 Task: Select alldocuments option in the word based suggestions mode.
Action: Mouse moved to (19, 651)
Screenshot: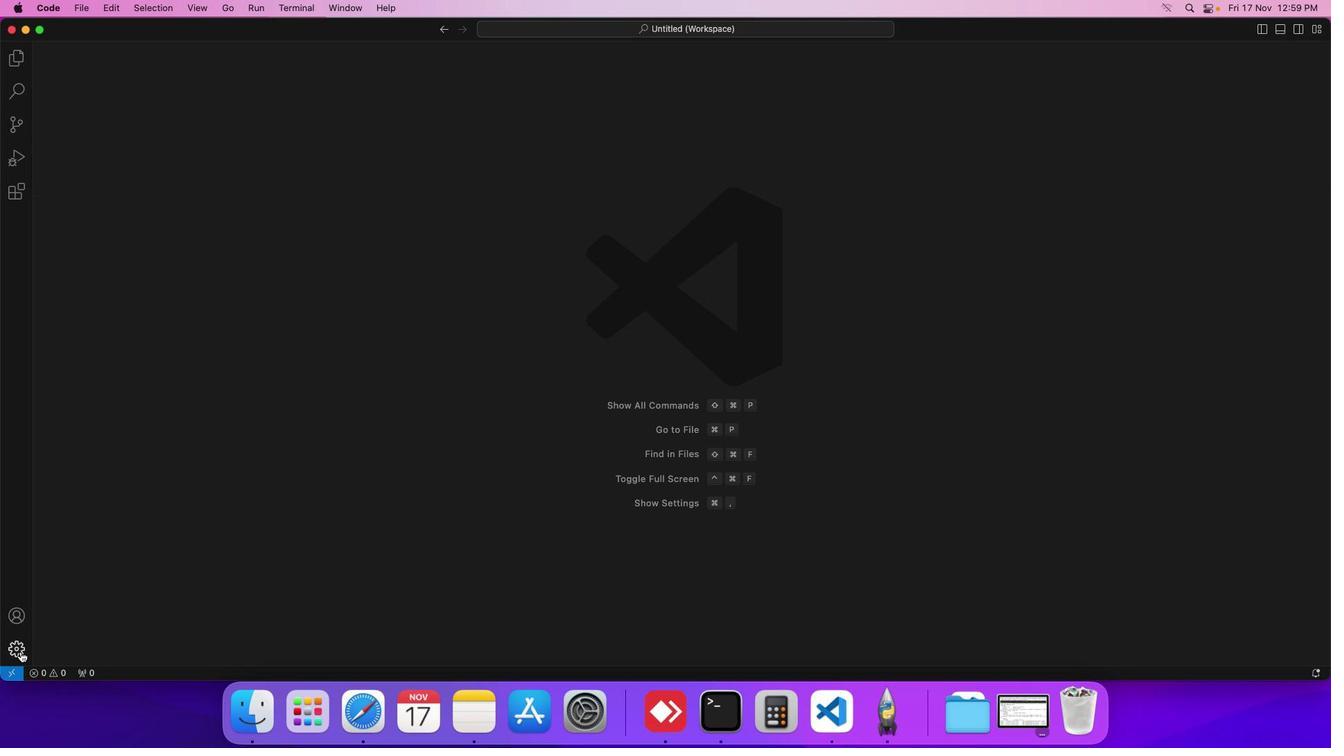 
Action: Mouse pressed left at (19, 651)
Screenshot: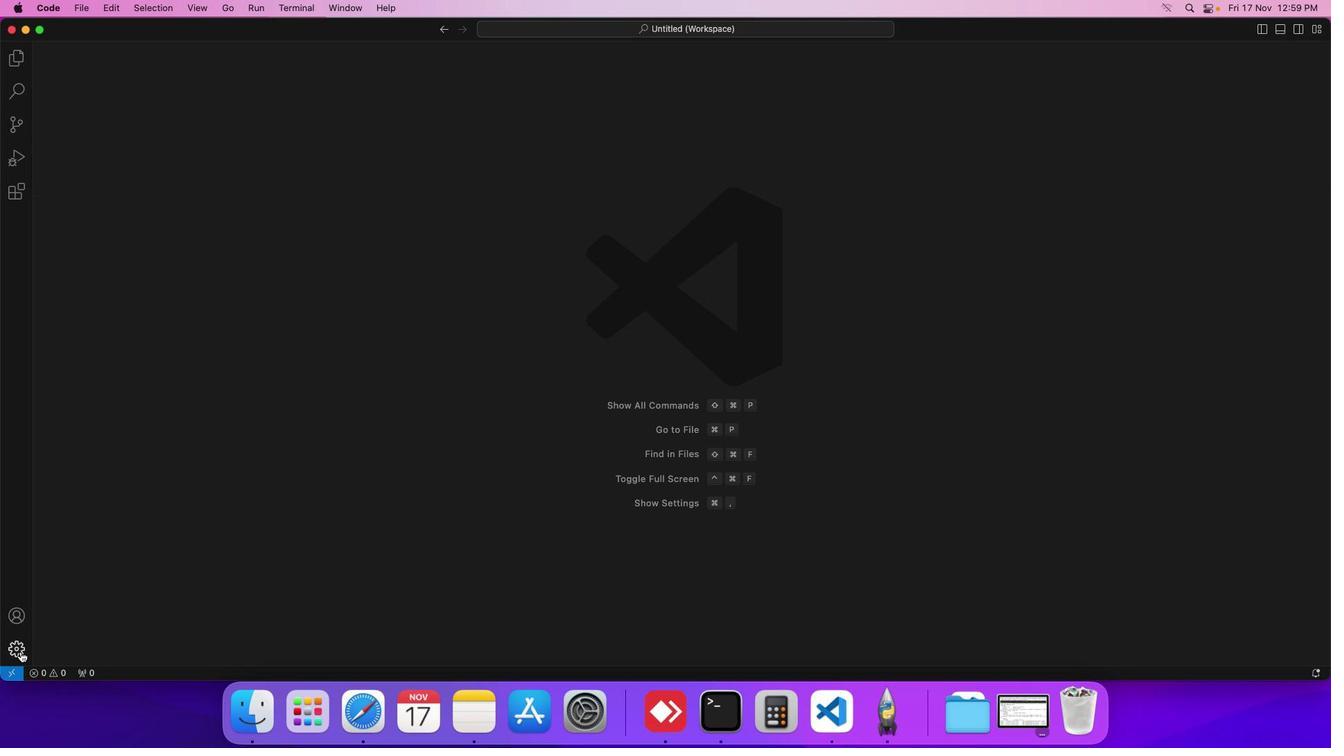 
Action: Mouse moved to (65, 544)
Screenshot: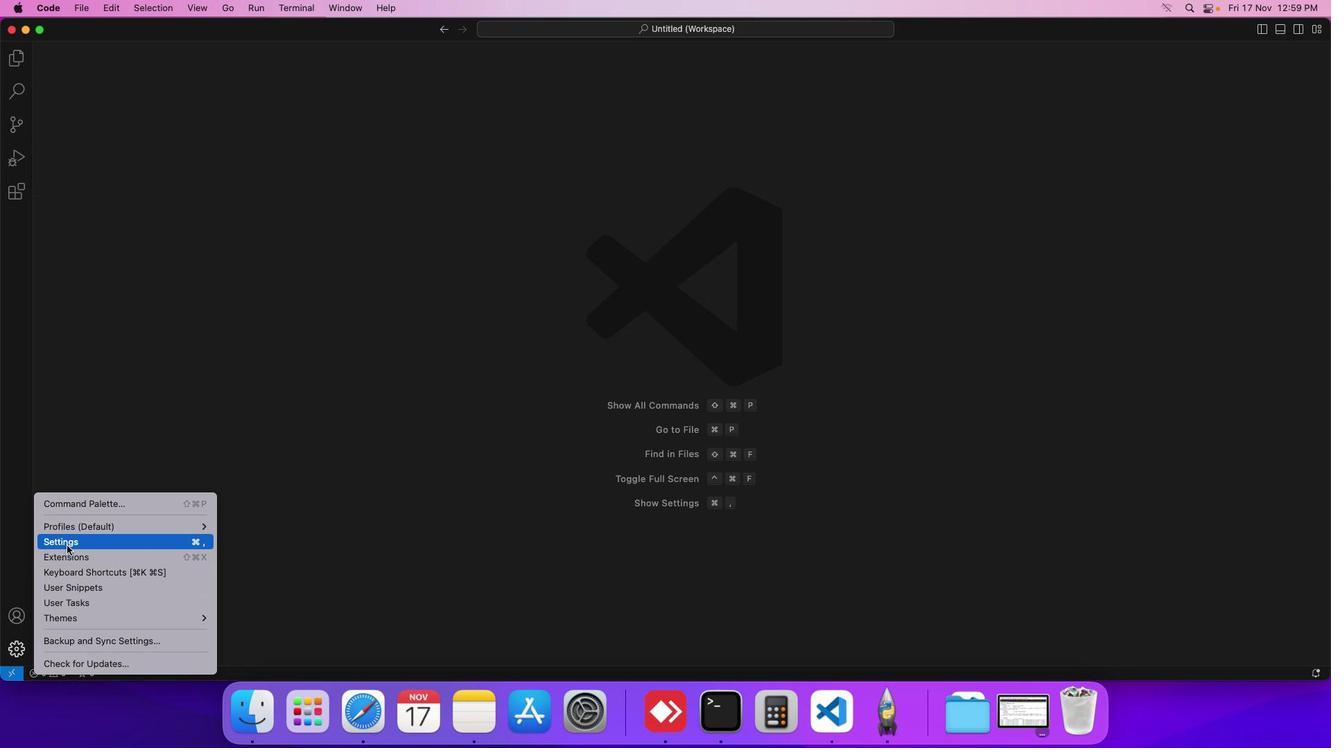 
Action: Mouse pressed left at (65, 544)
Screenshot: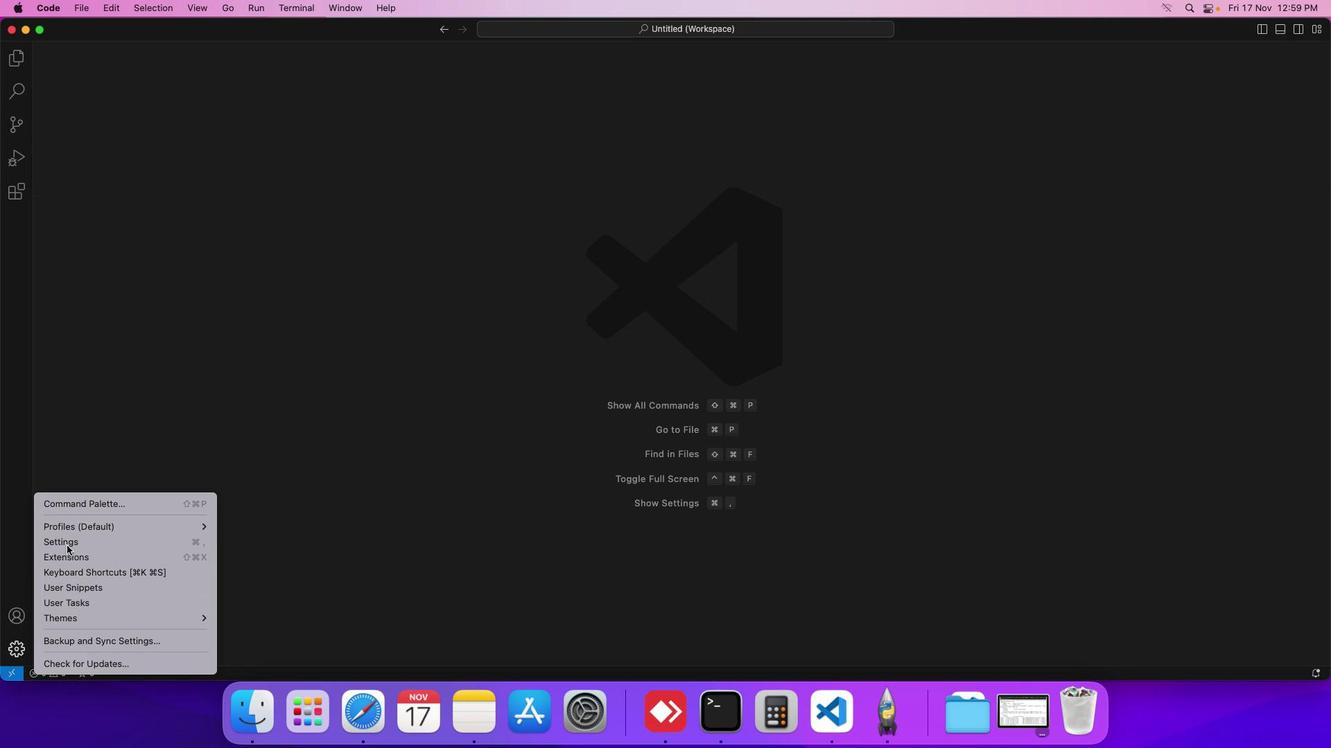 
Action: Mouse moved to (346, 115)
Screenshot: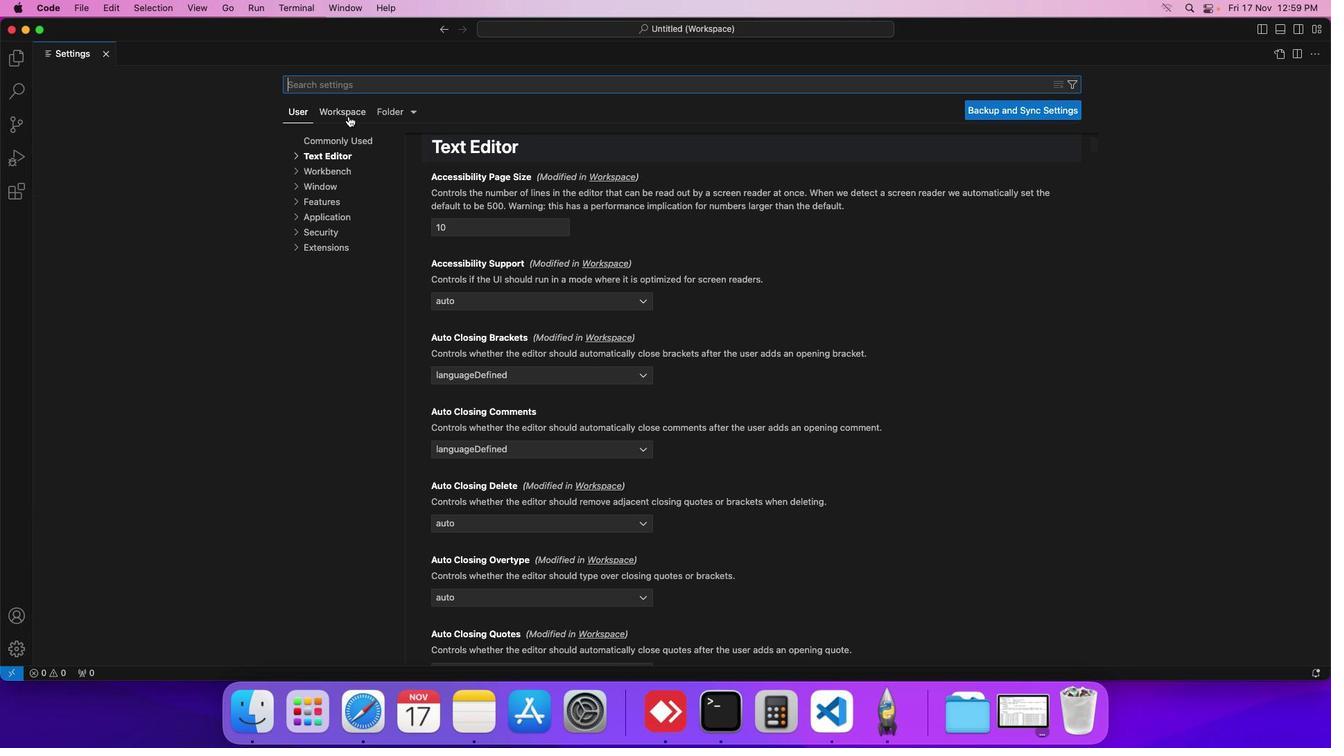 
Action: Mouse pressed left at (346, 115)
Screenshot: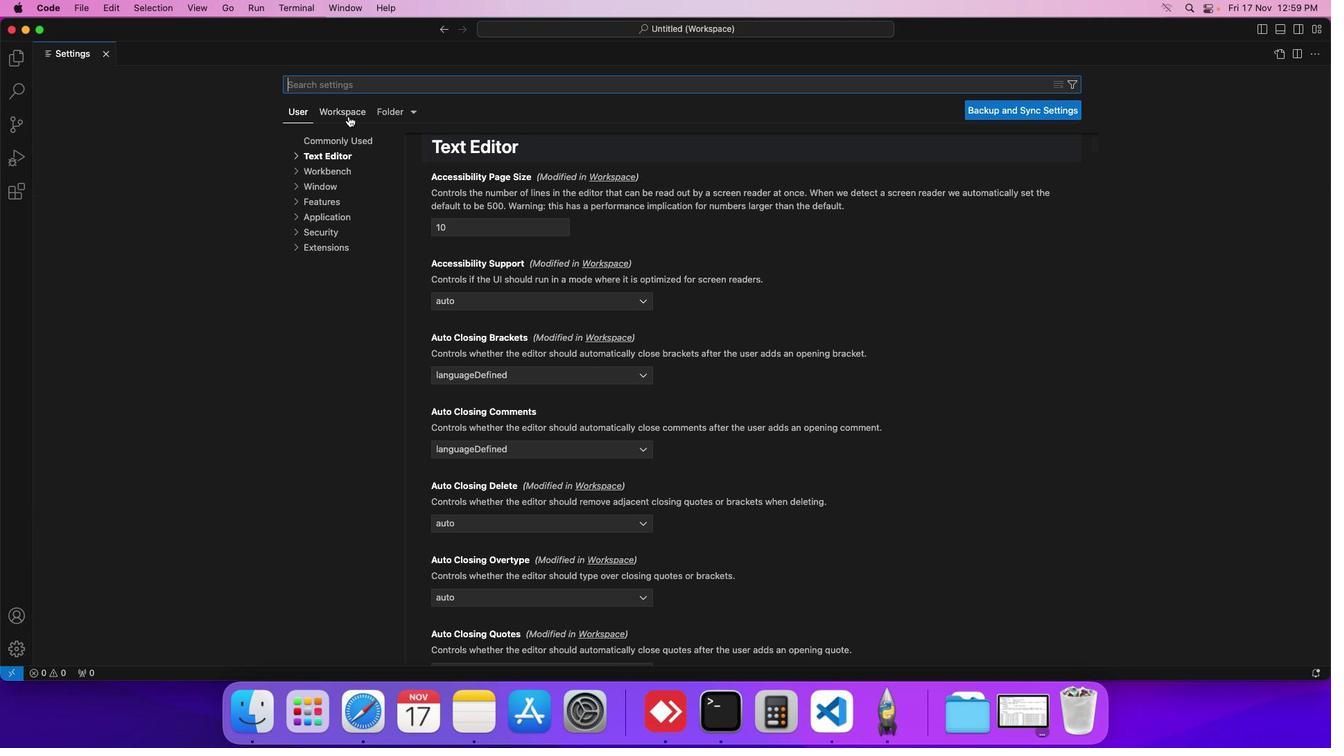 
Action: Mouse moved to (332, 147)
Screenshot: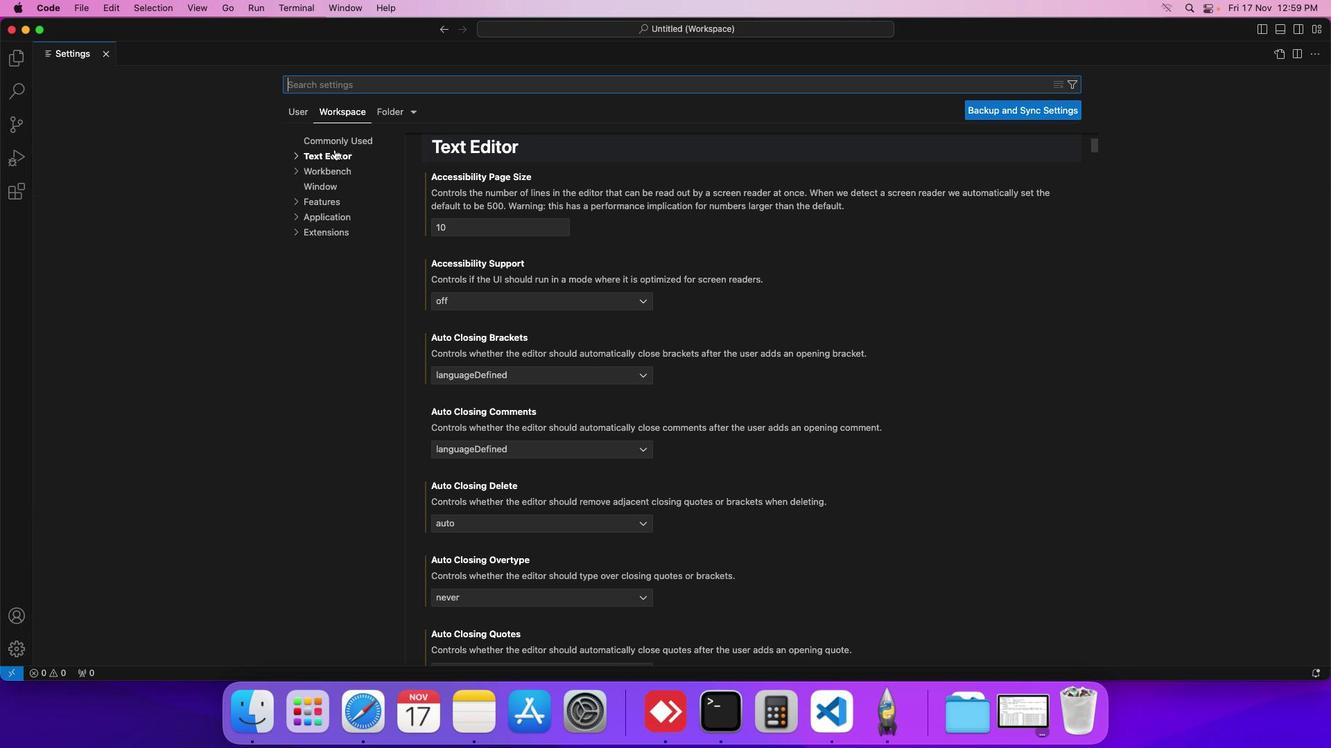 
Action: Mouse pressed left at (332, 147)
Screenshot: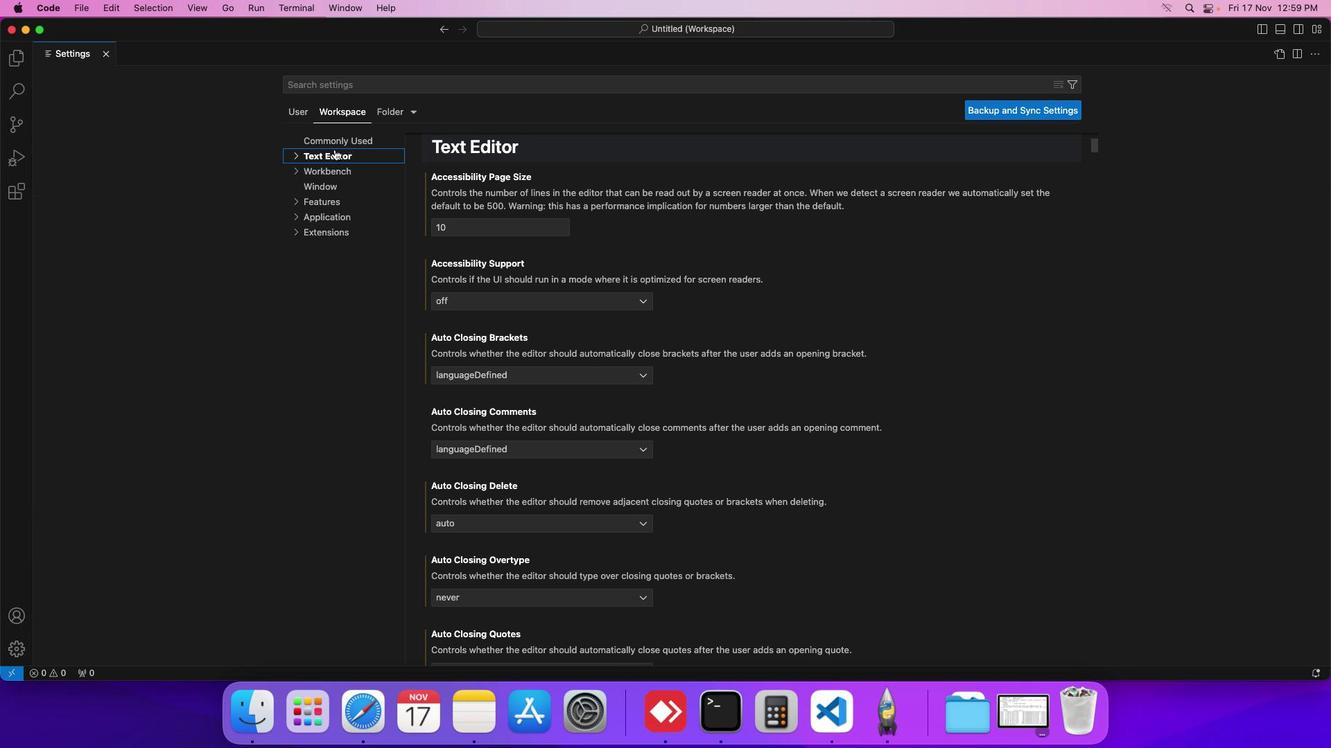 
Action: Mouse moved to (328, 259)
Screenshot: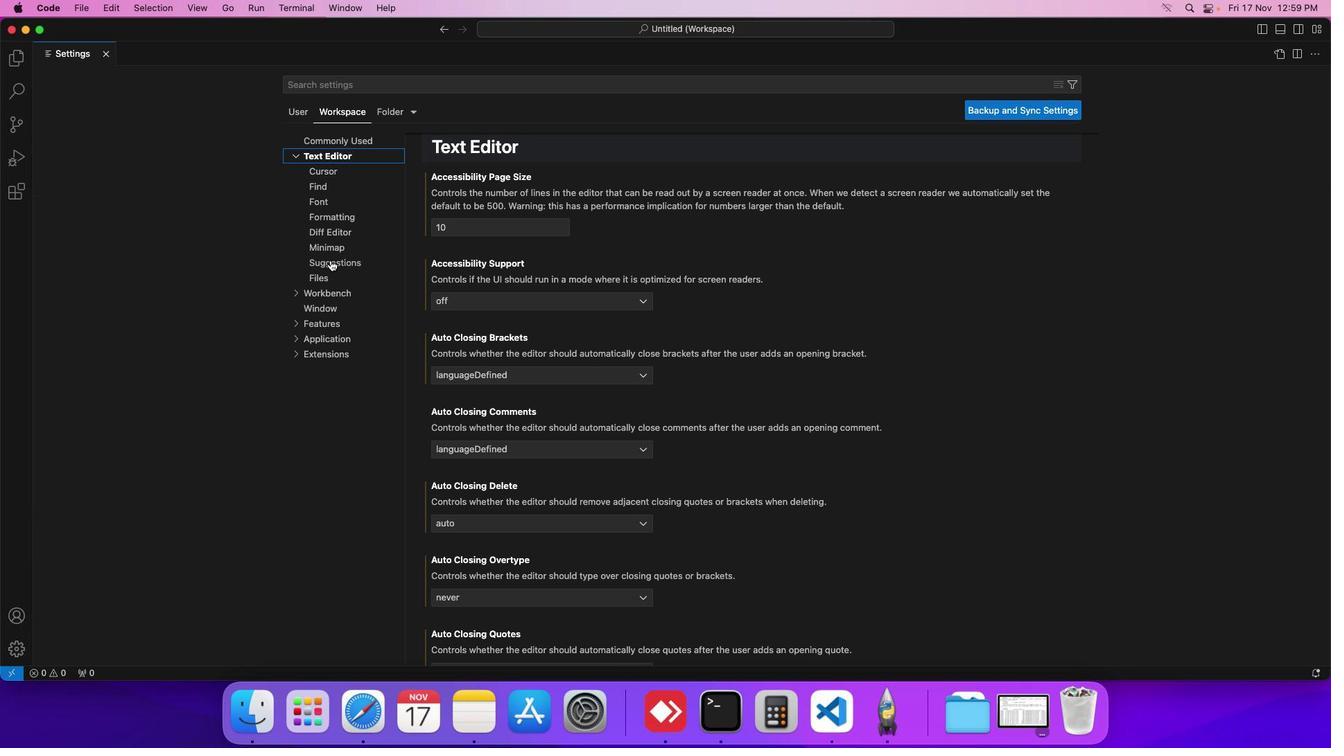 
Action: Mouse pressed left at (328, 259)
Screenshot: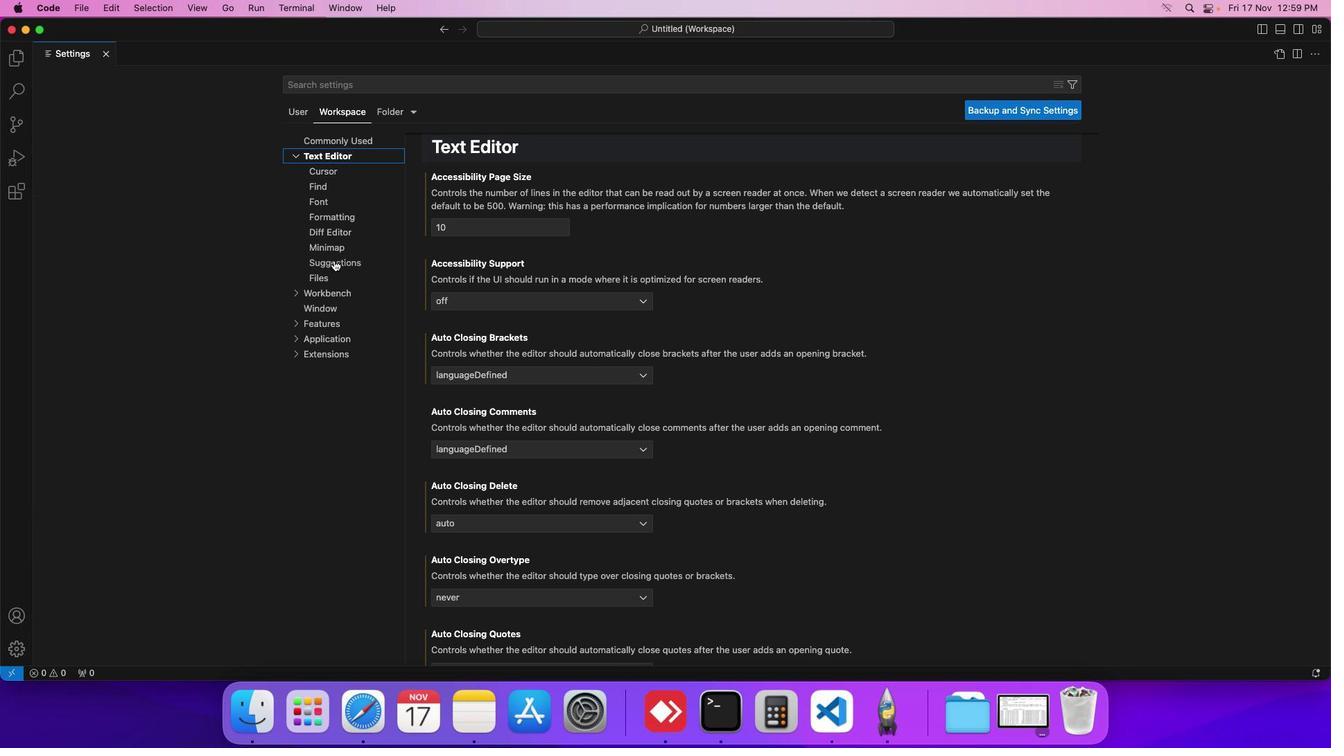 
Action: Mouse moved to (443, 373)
Screenshot: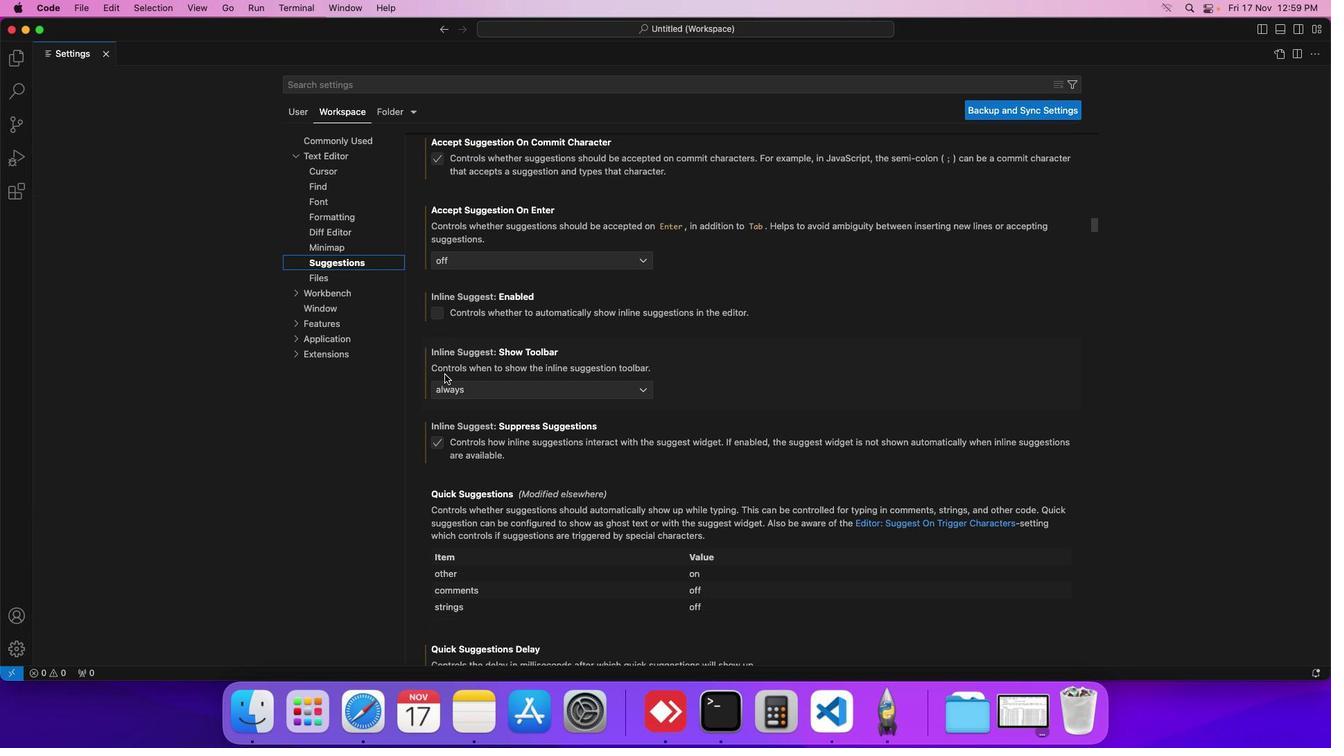 
Action: Mouse scrolled (443, 373) with delta (0, -1)
Screenshot: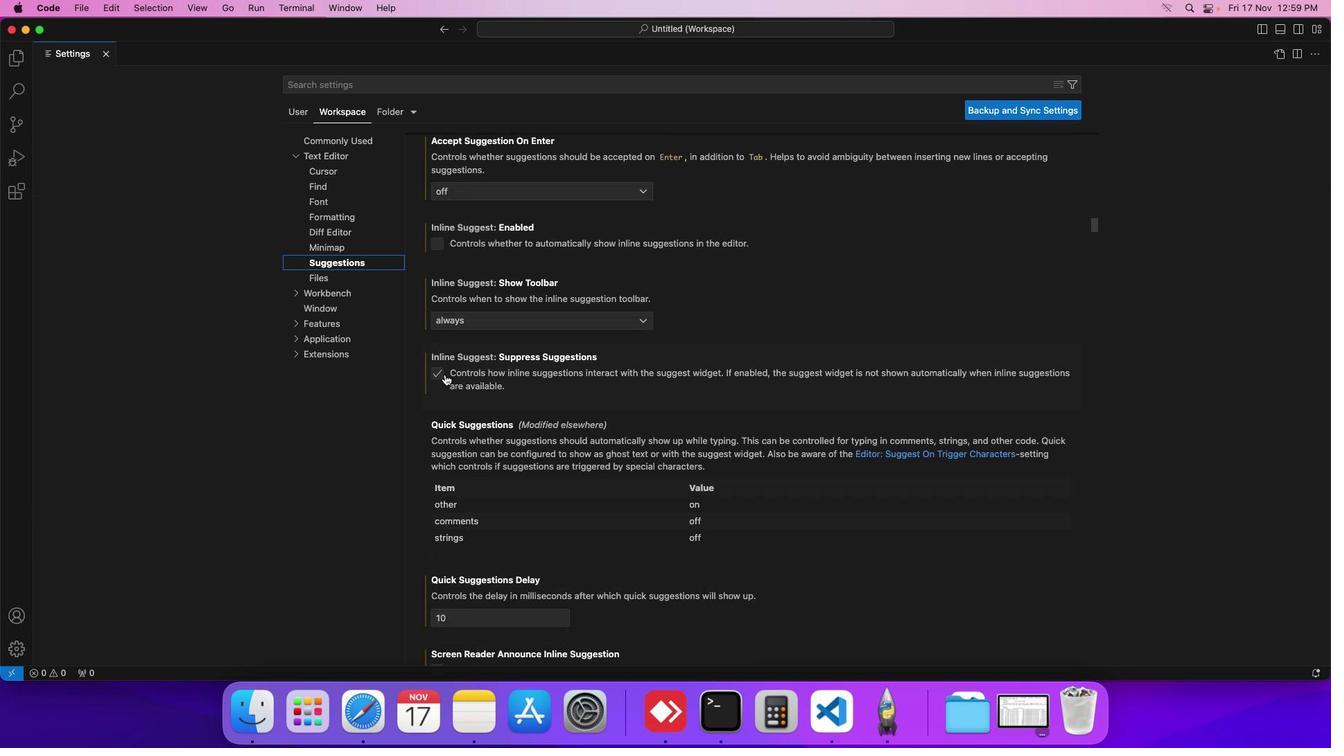 
Action: Mouse scrolled (443, 373) with delta (0, -1)
Screenshot: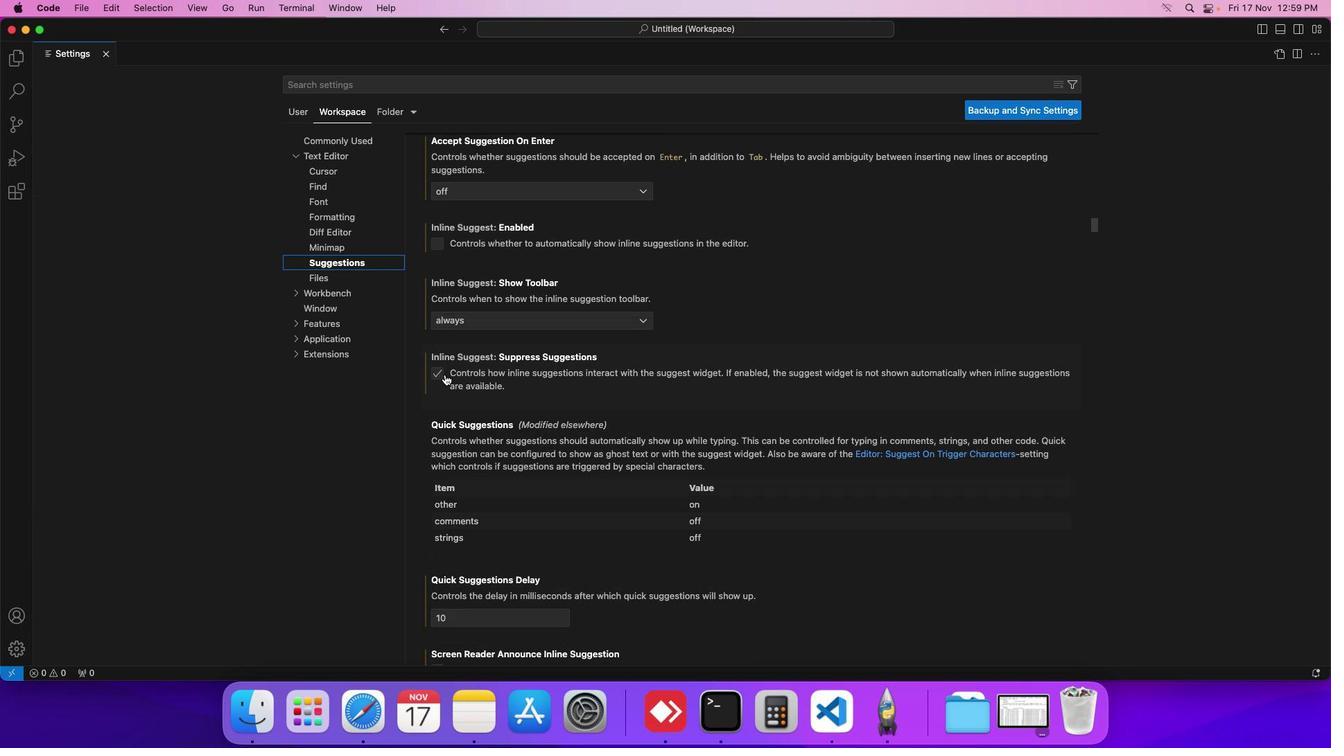 
Action: Mouse scrolled (443, 373) with delta (0, -1)
Screenshot: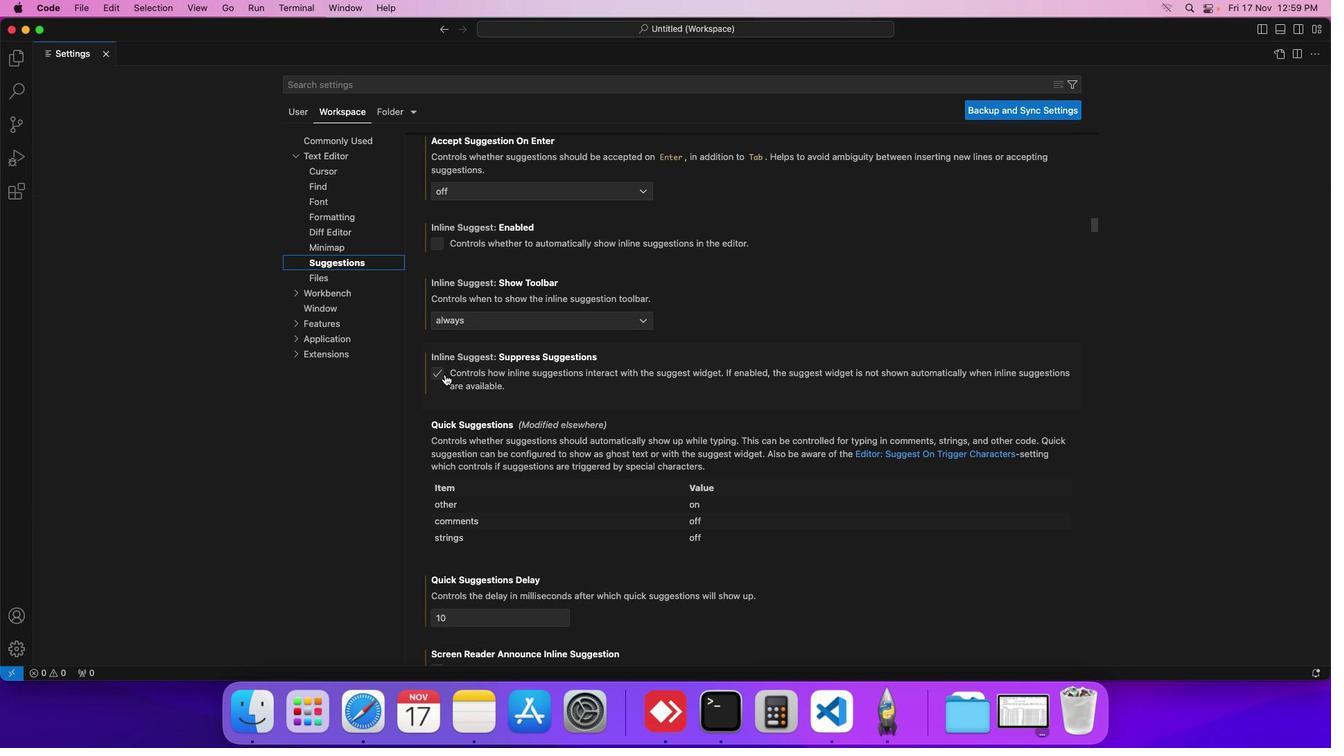 
Action: Mouse moved to (444, 374)
Screenshot: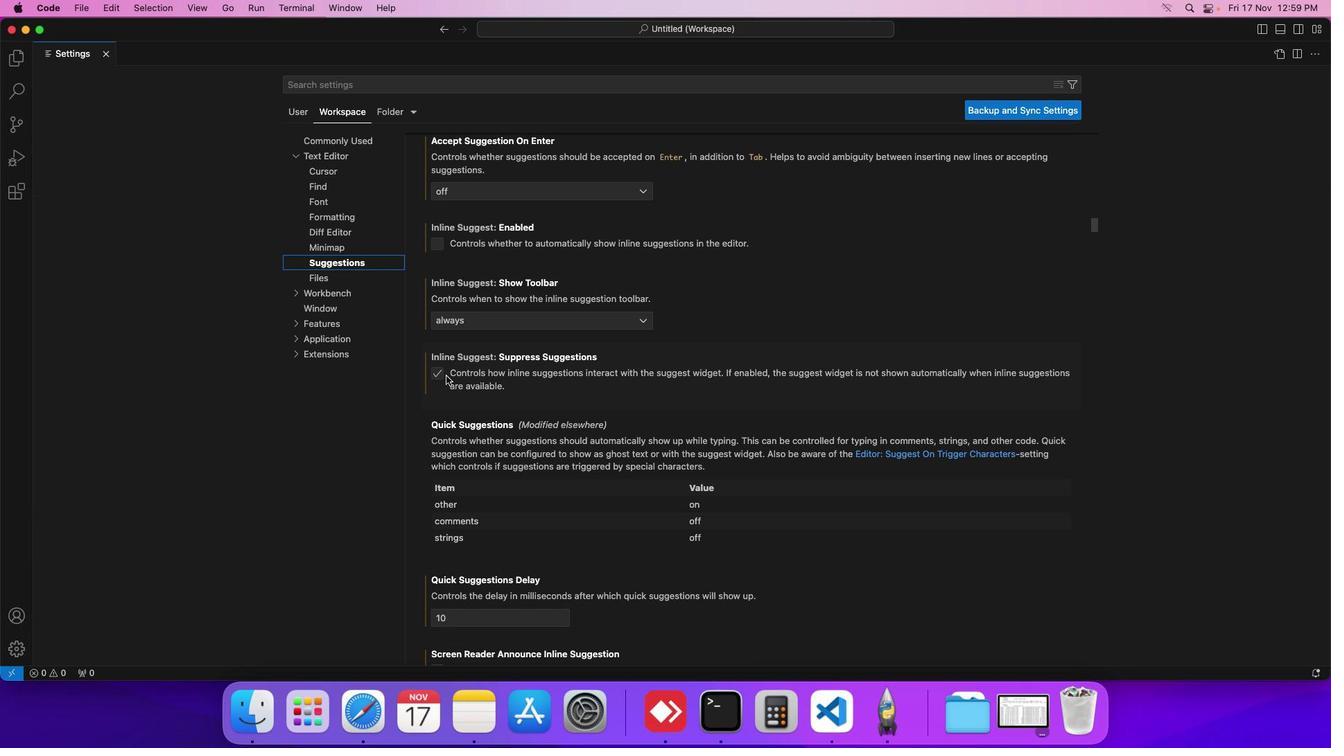 
Action: Mouse scrolled (444, 374) with delta (0, -1)
Screenshot: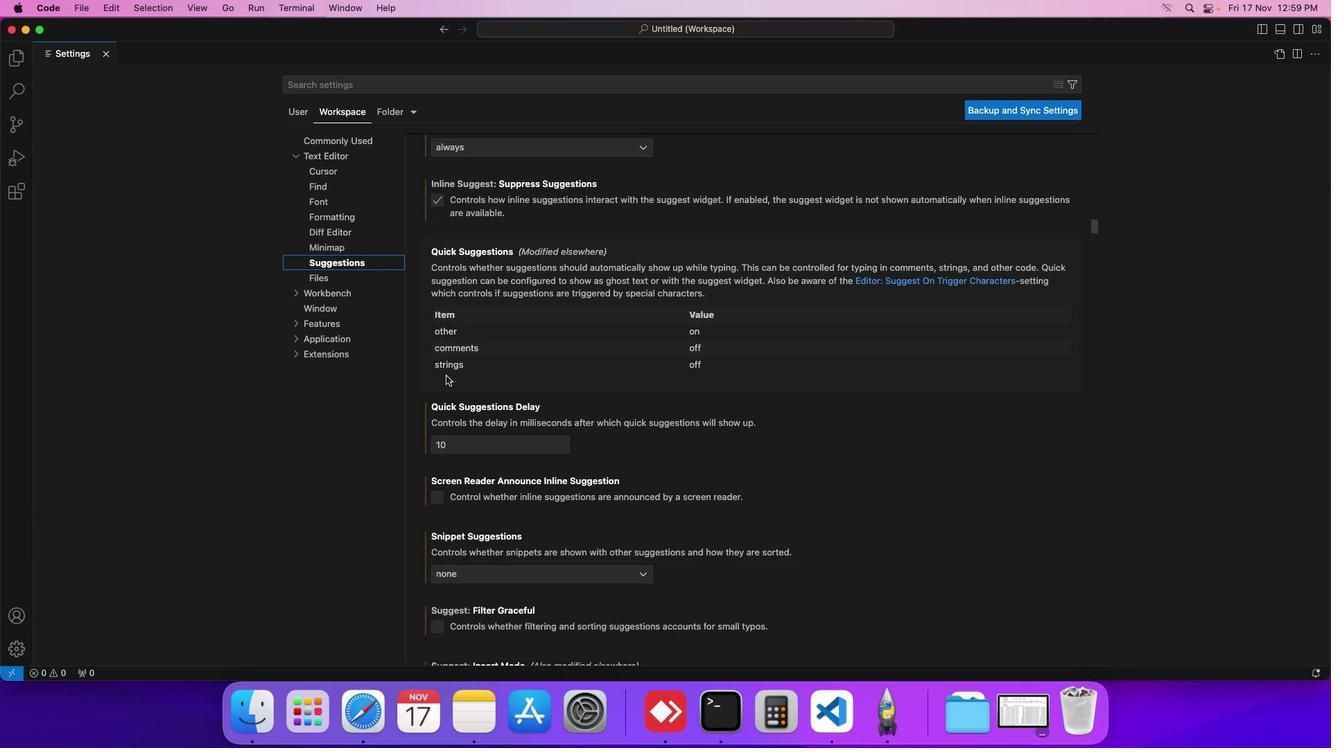 
Action: Mouse scrolled (444, 374) with delta (0, -1)
Screenshot: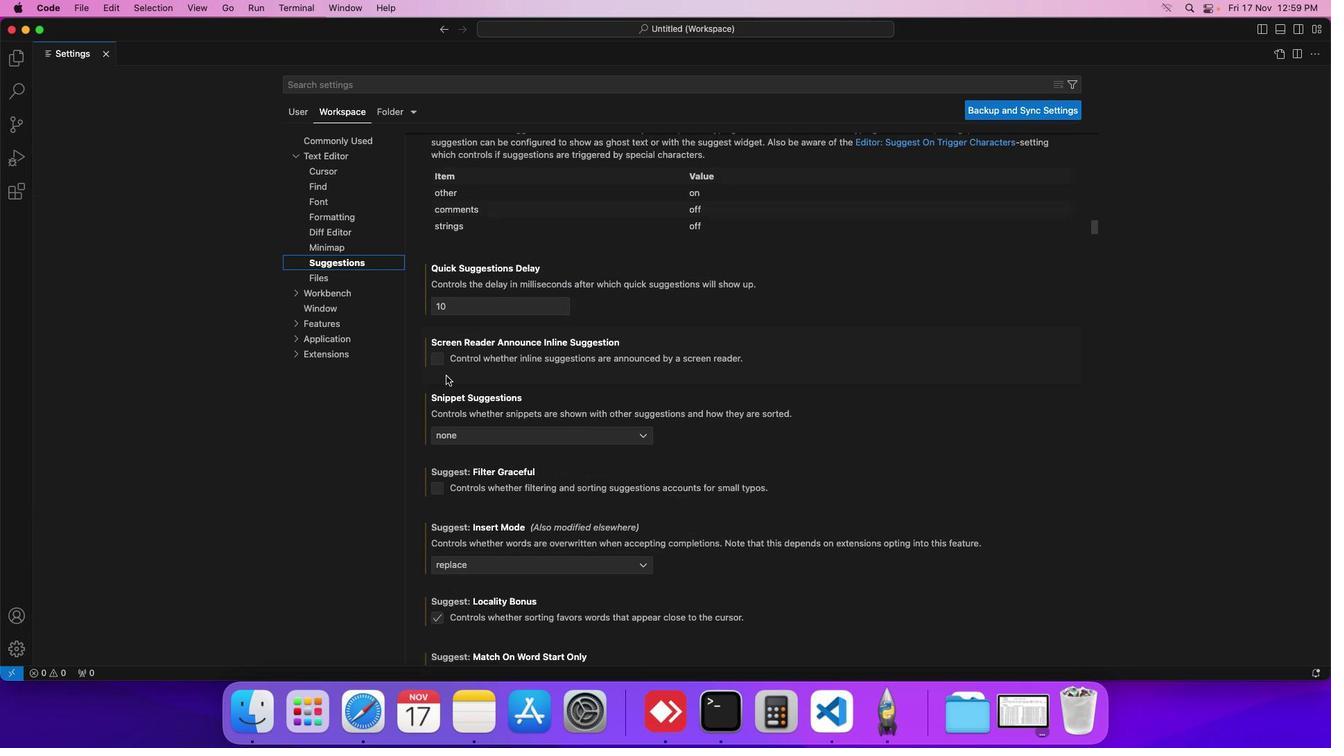 
Action: Mouse scrolled (444, 374) with delta (0, -2)
Screenshot: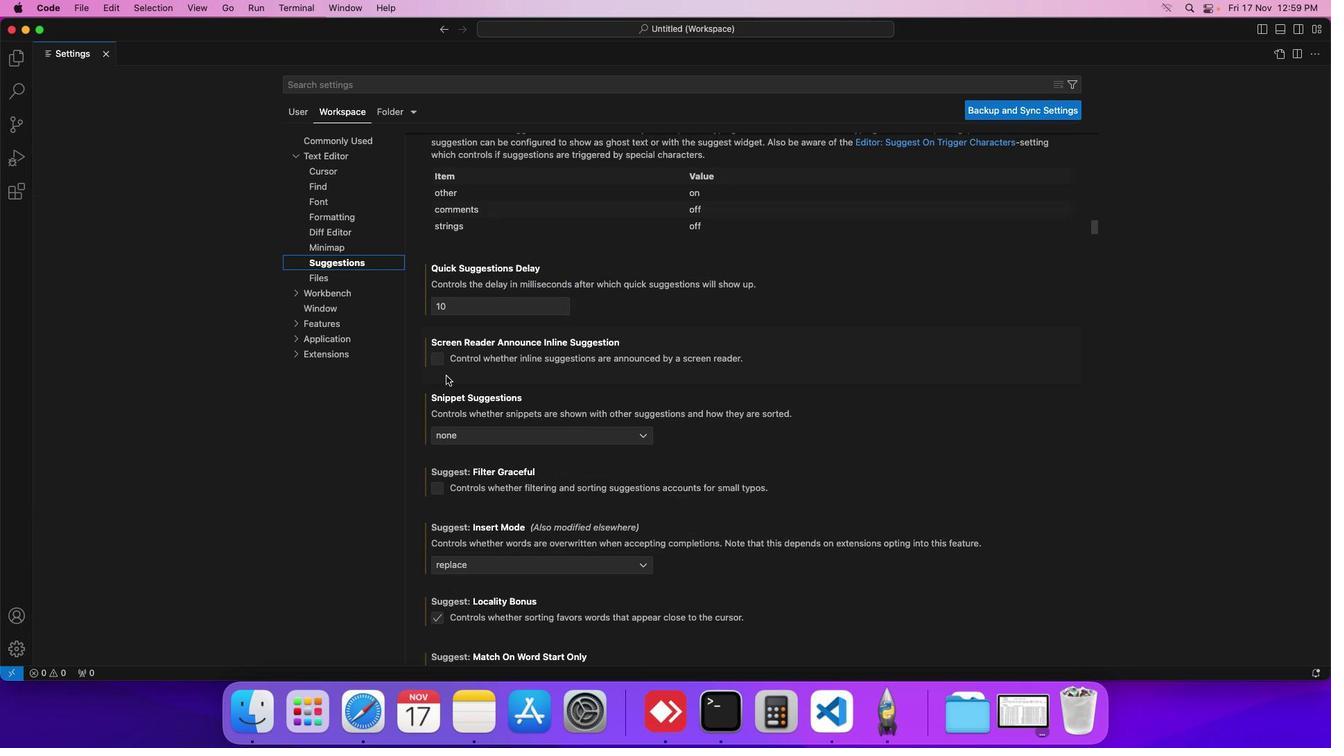 
Action: Mouse scrolled (444, 374) with delta (0, -3)
Screenshot: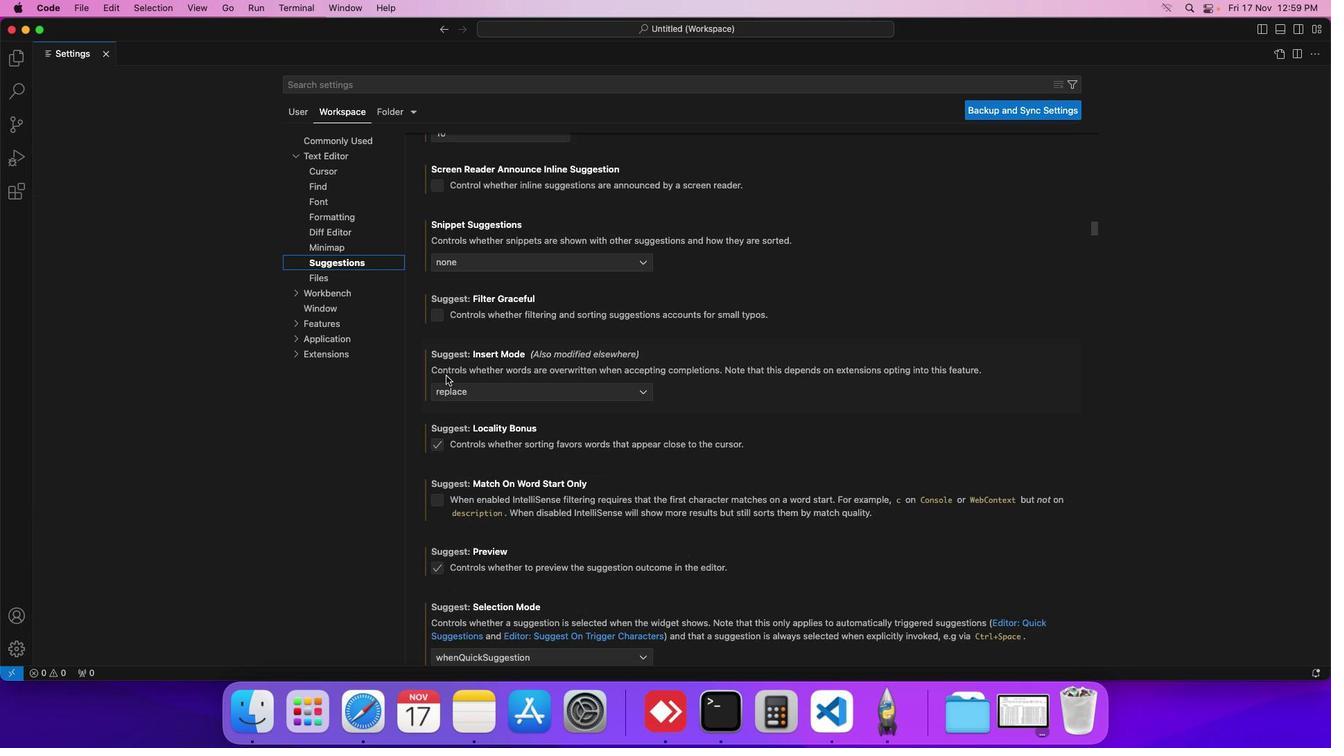 
Action: Mouse scrolled (444, 374) with delta (0, -4)
Screenshot: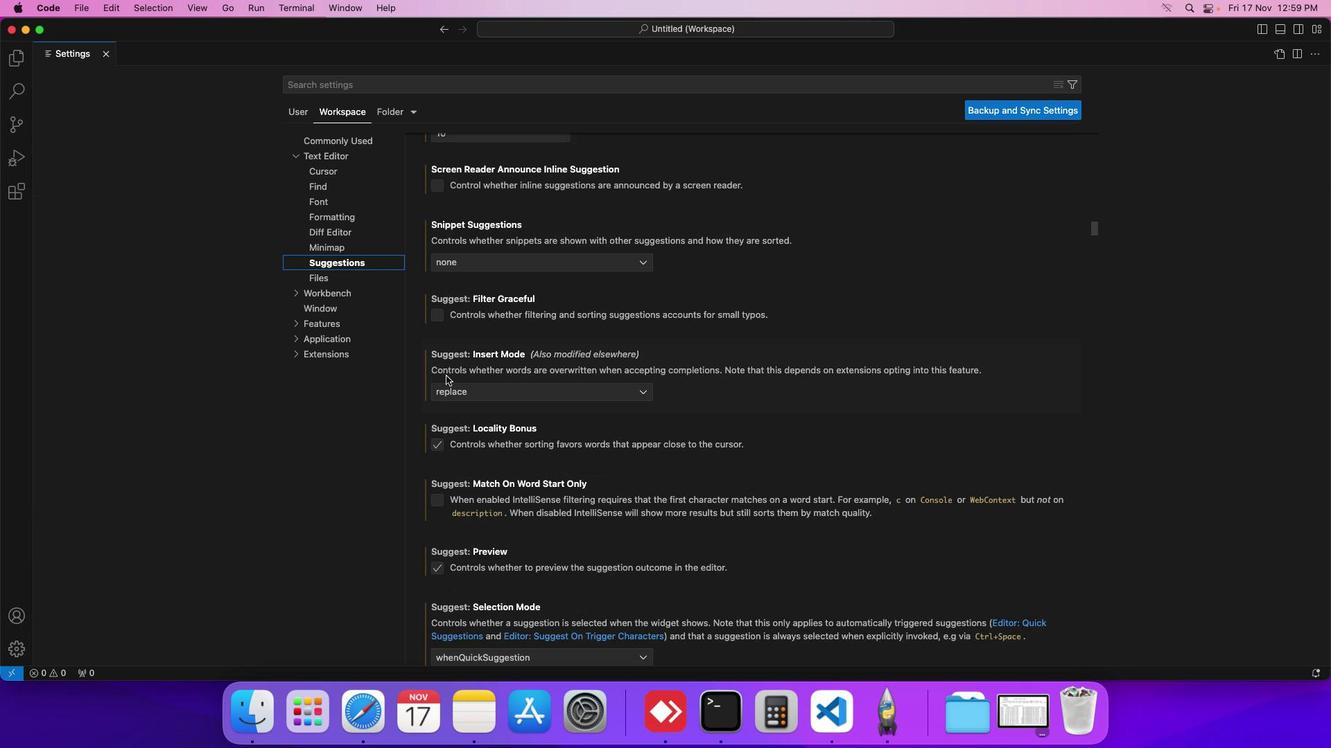 
Action: Mouse moved to (444, 374)
Screenshot: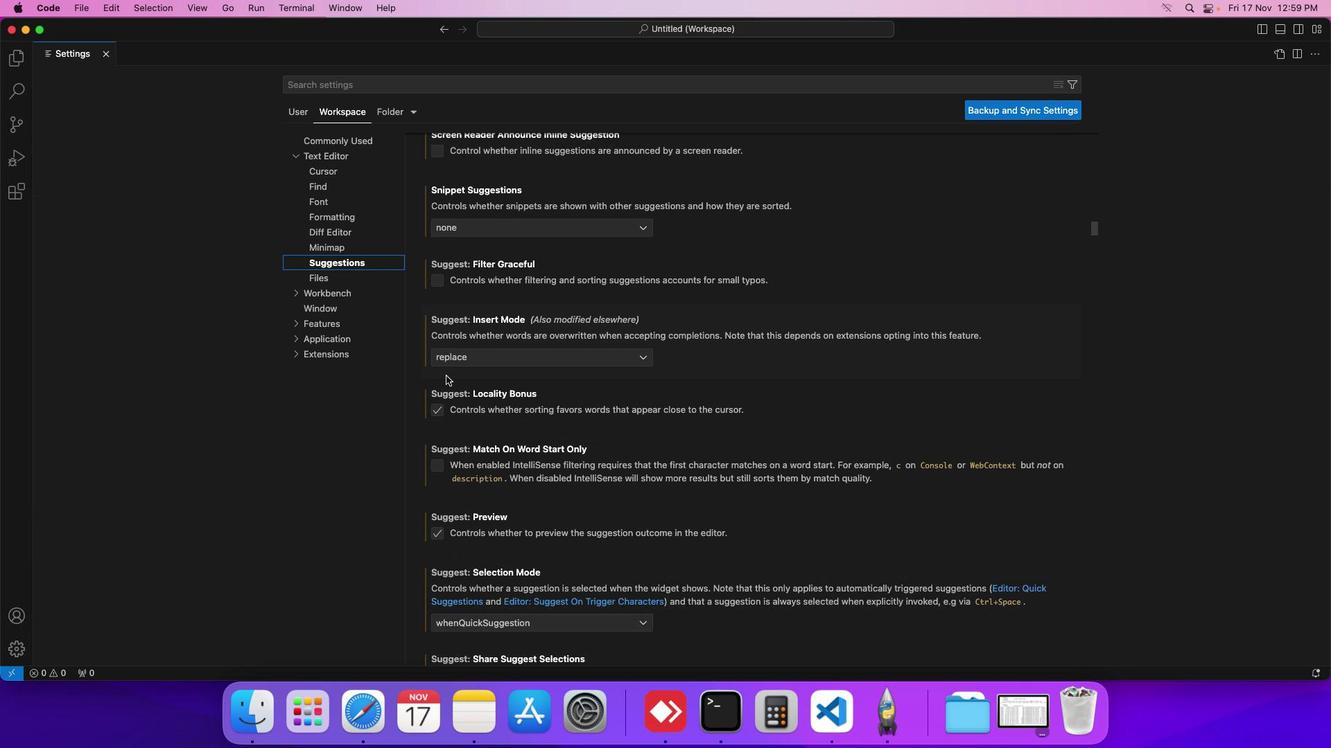 
Action: Mouse scrolled (444, 374) with delta (0, -1)
Screenshot: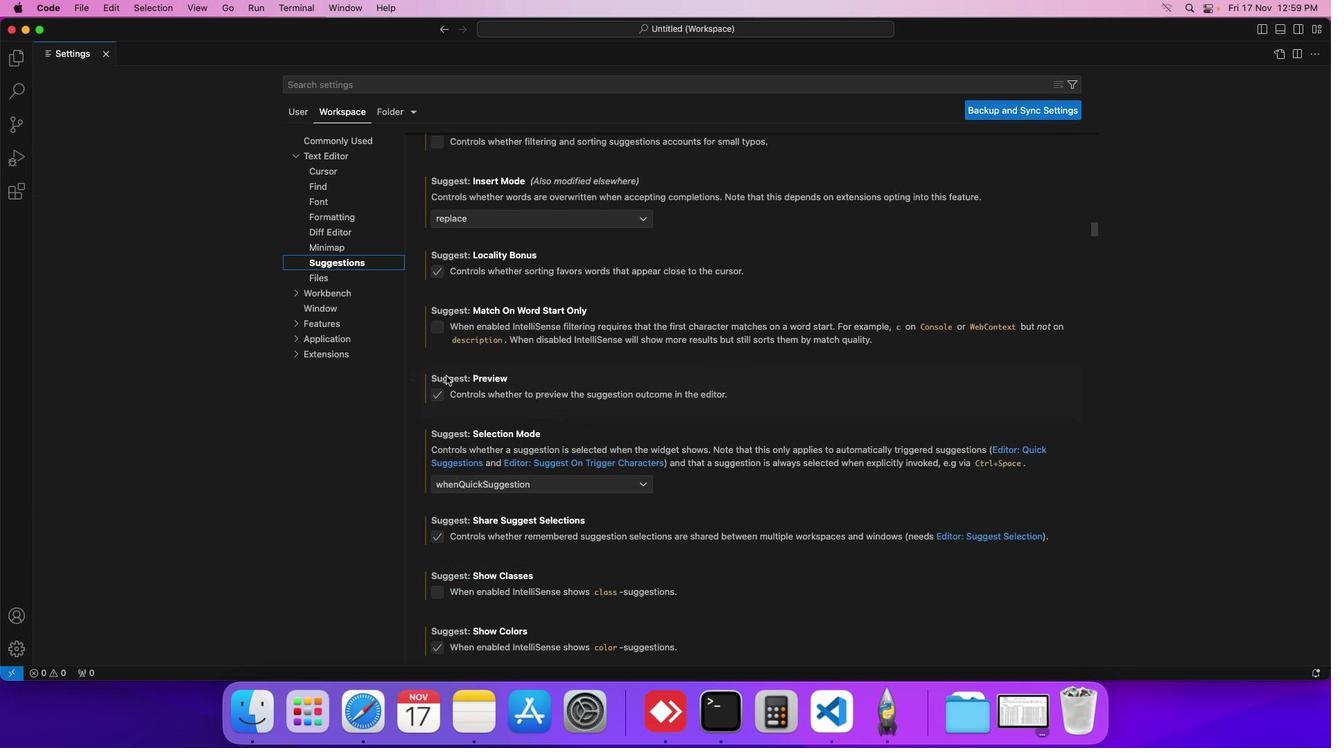 
Action: Mouse scrolled (444, 374) with delta (0, -1)
Screenshot: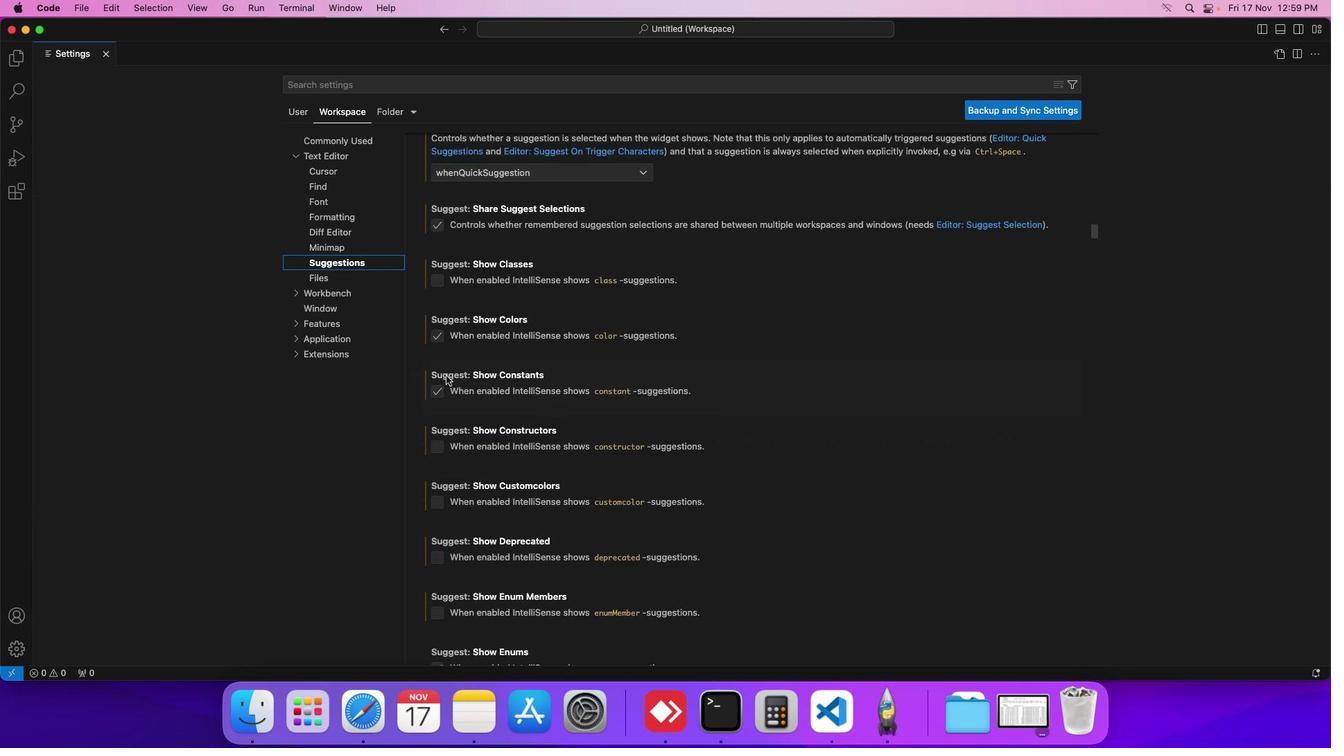 
Action: Mouse scrolled (444, 374) with delta (0, -2)
Screenshot: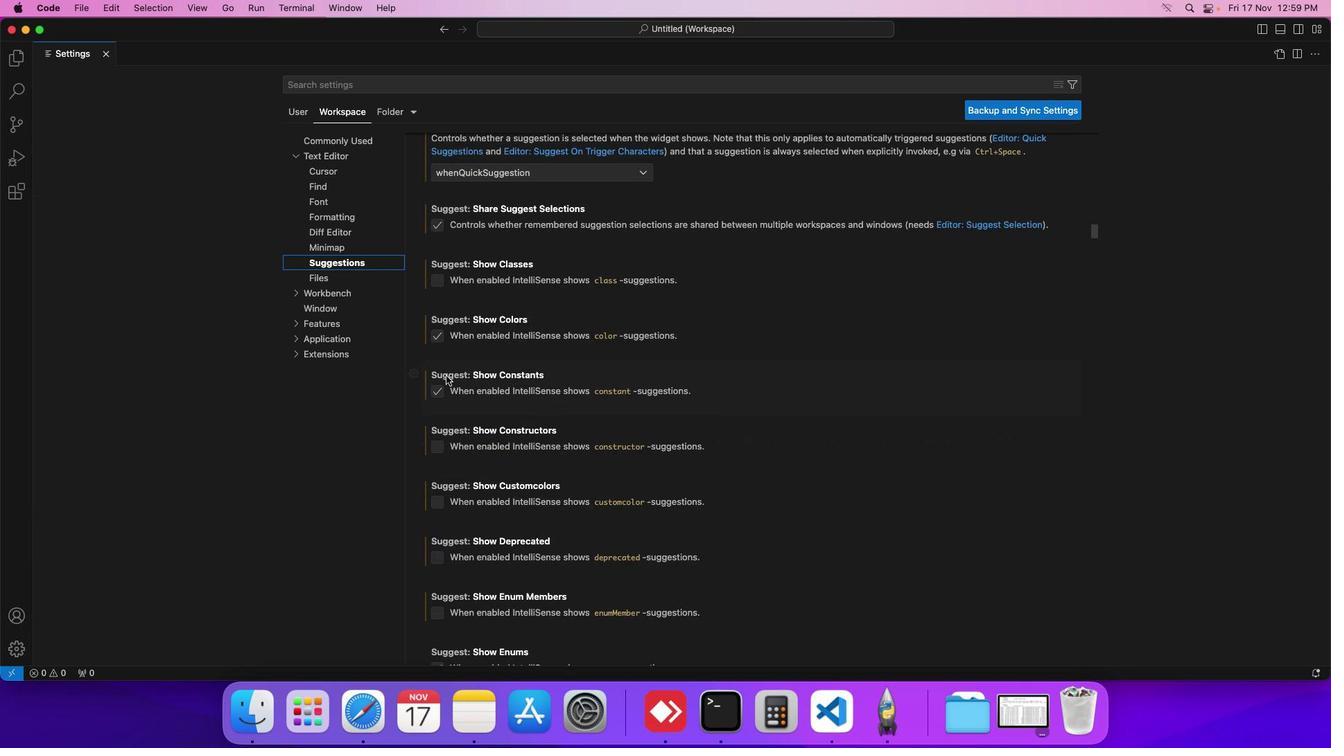 
Action: Mouse scrolled (444, 374) with delta (0, -3)
Screenshot: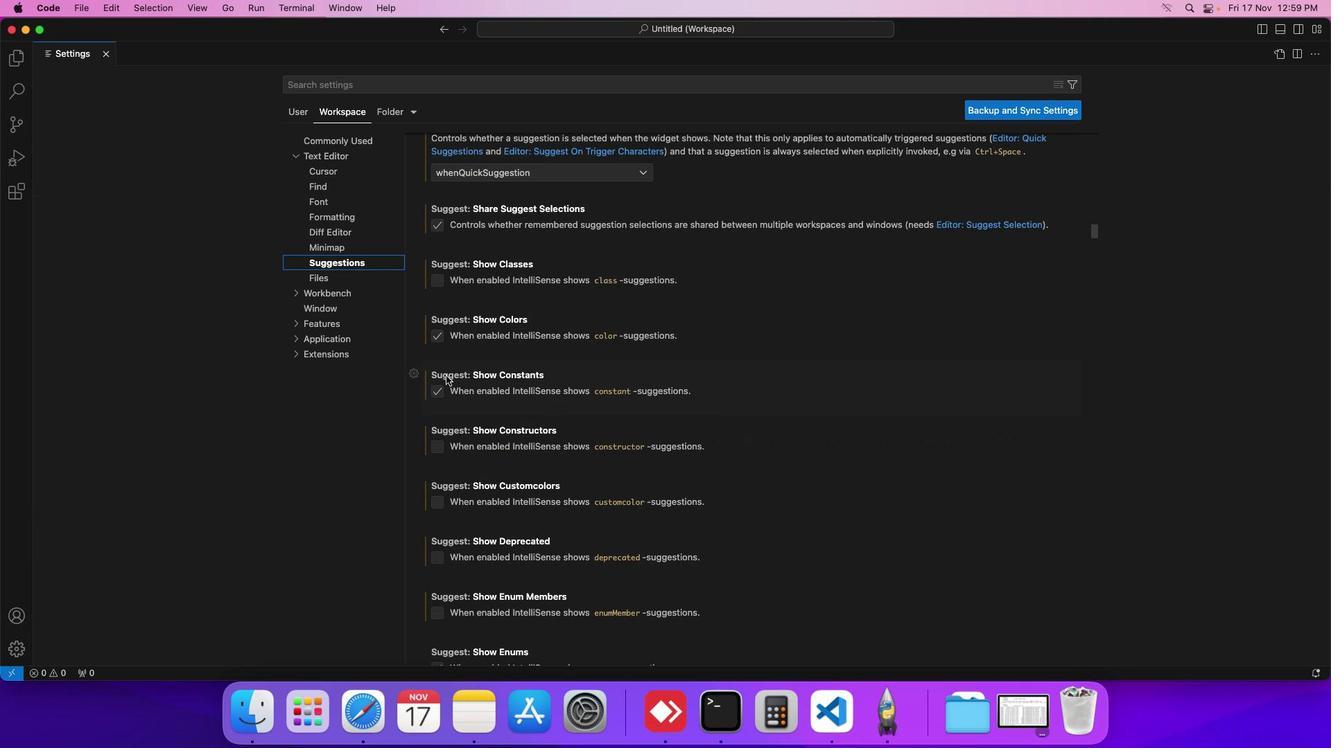 
Action: Mouse scrolled (444, 374) with delta (0, -4)
Screenshot: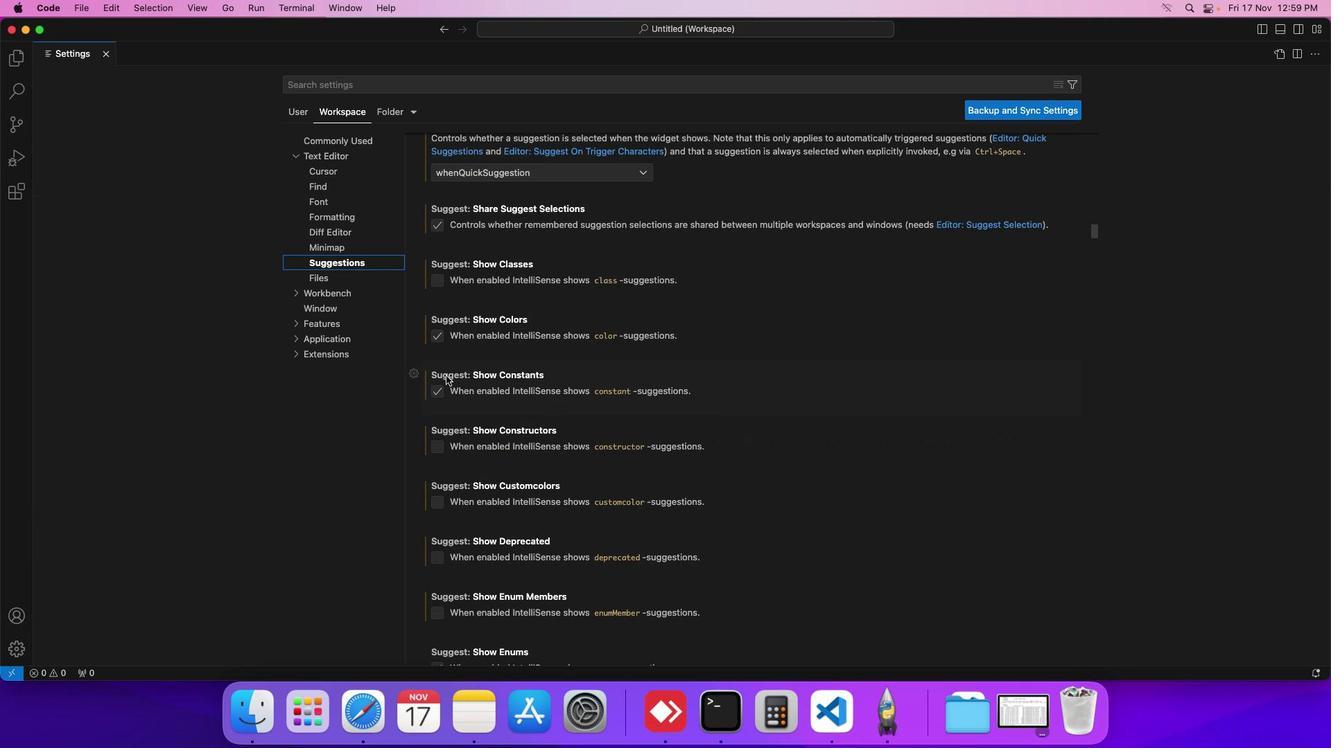 
Action: Mouse scrolled (444, 374) with delta (0, -4)
Screenshot: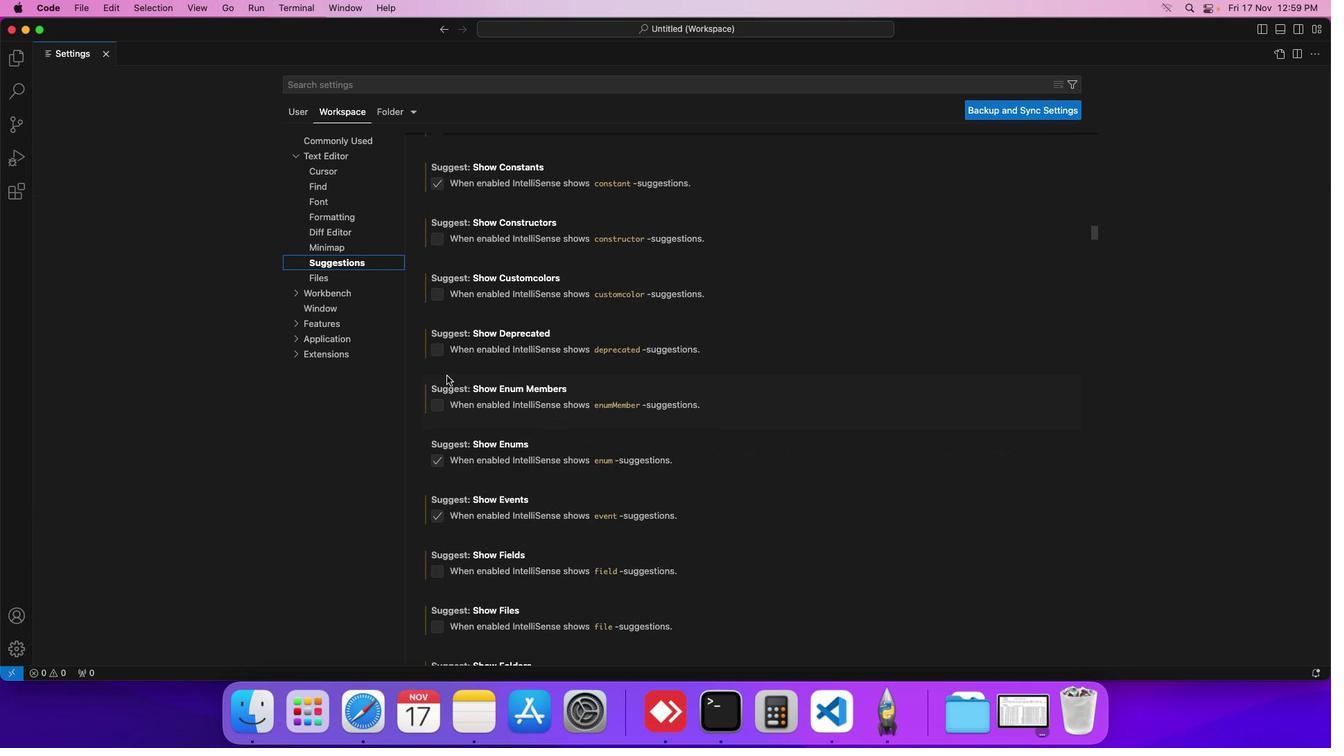 
Action: Mouse moved to (445, 374)
Screenshot: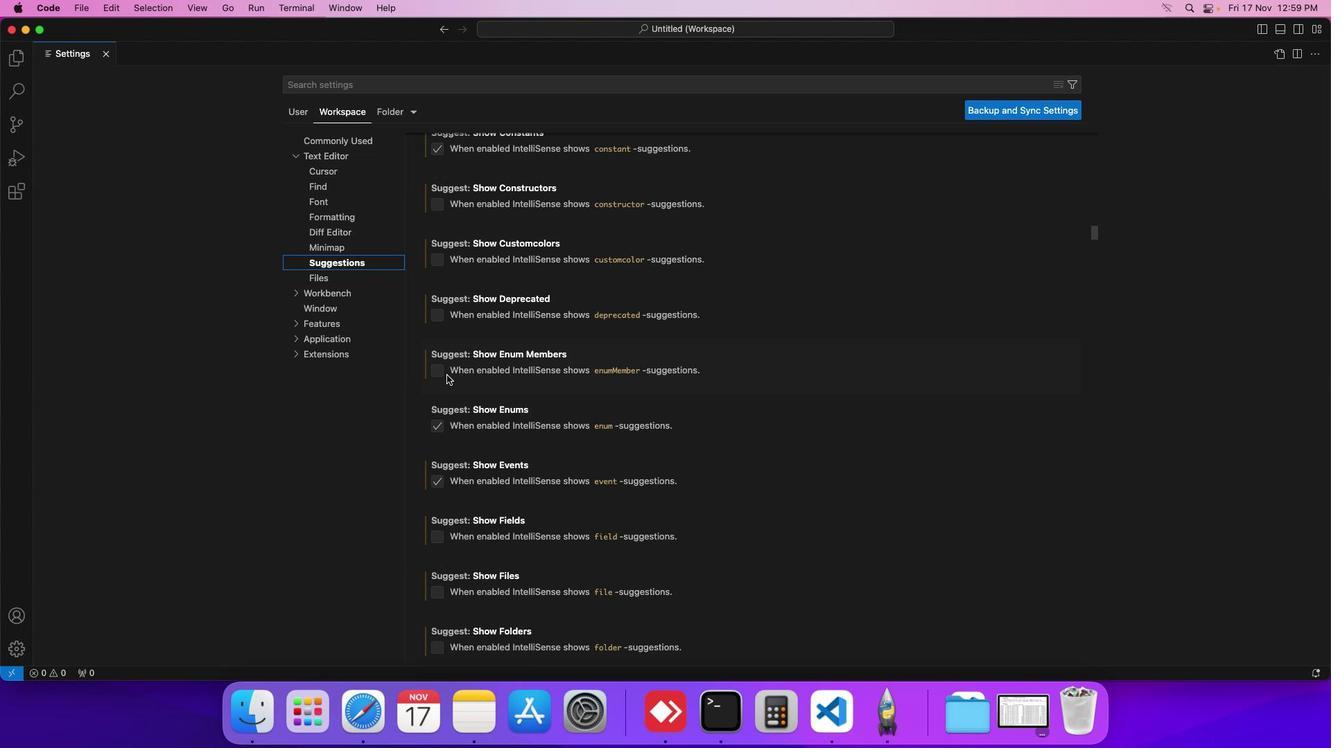 
Action: Mouse scrolled (445, 374) with delta (0, -1)
Screenshot: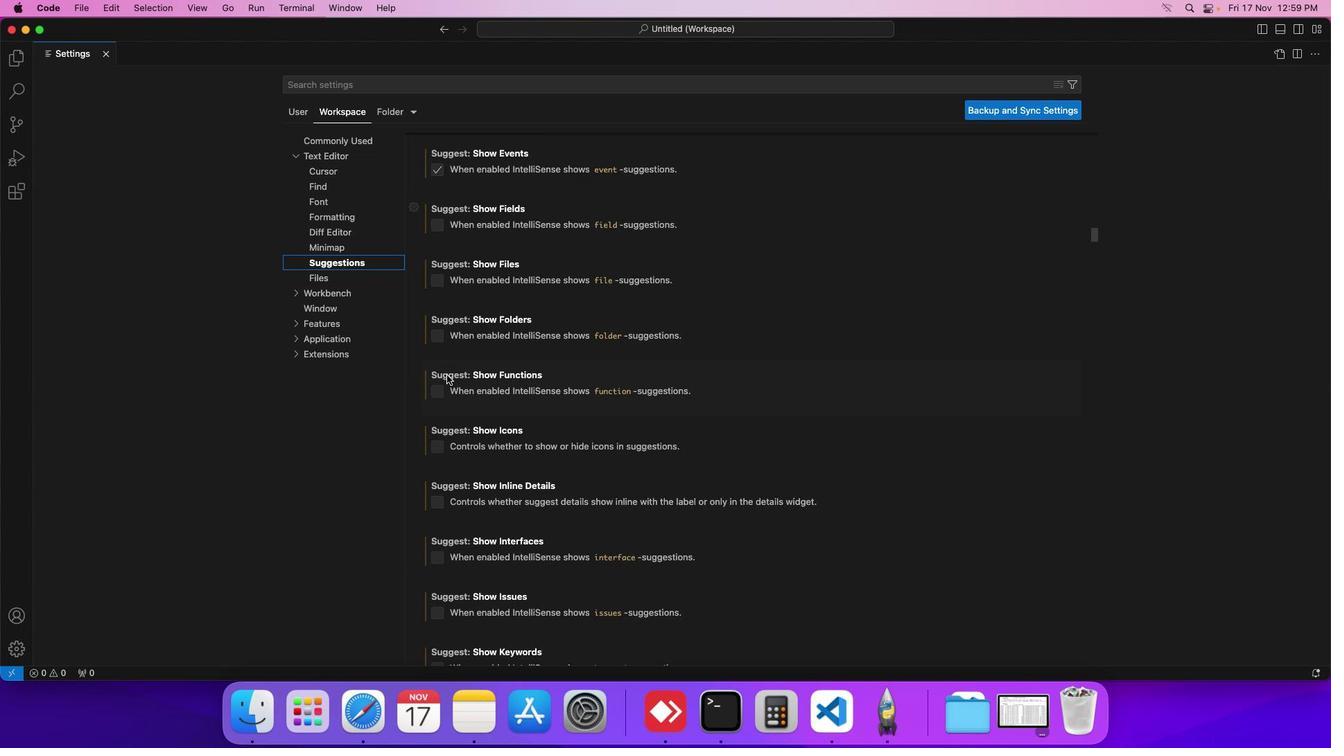 
Action: Mouse scrolled (445, 374) with delta (0, -1)
Screenshot: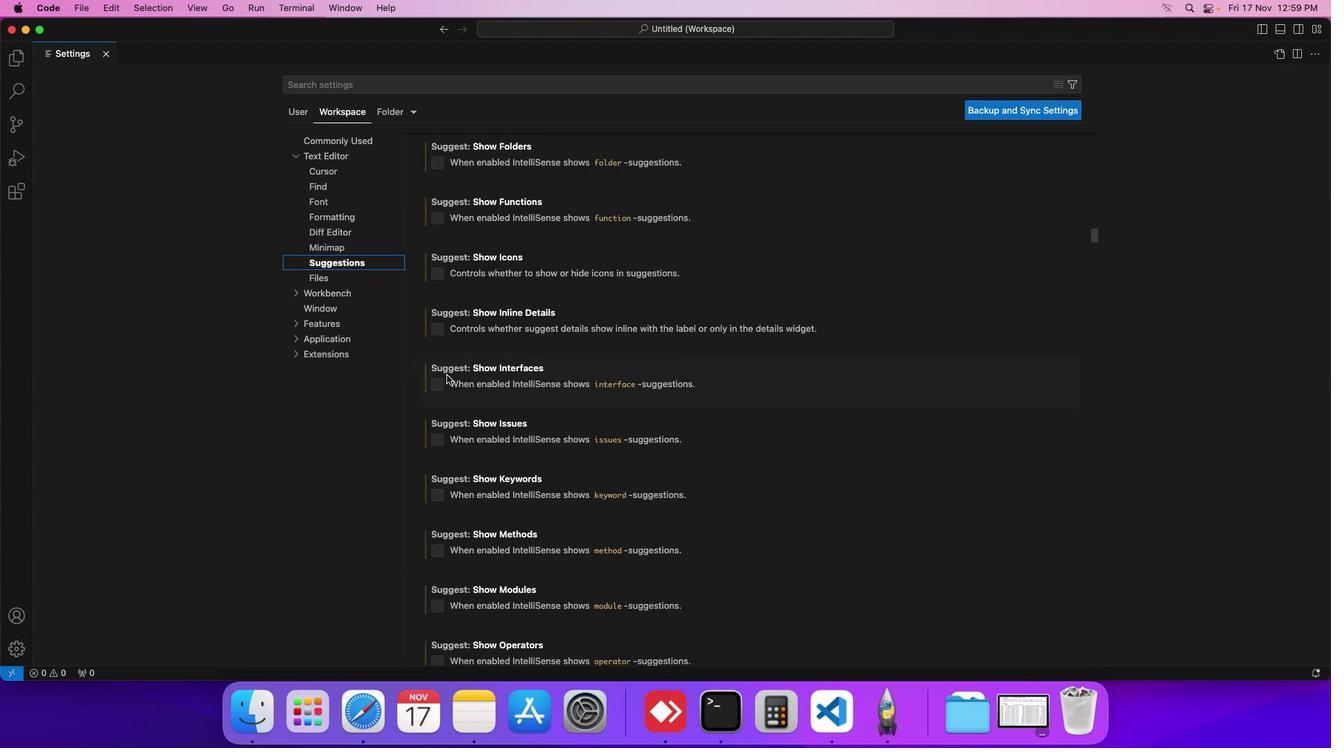 
Action: Mouse scrolled (445, 374) with delta (0, -2)
Screenshot: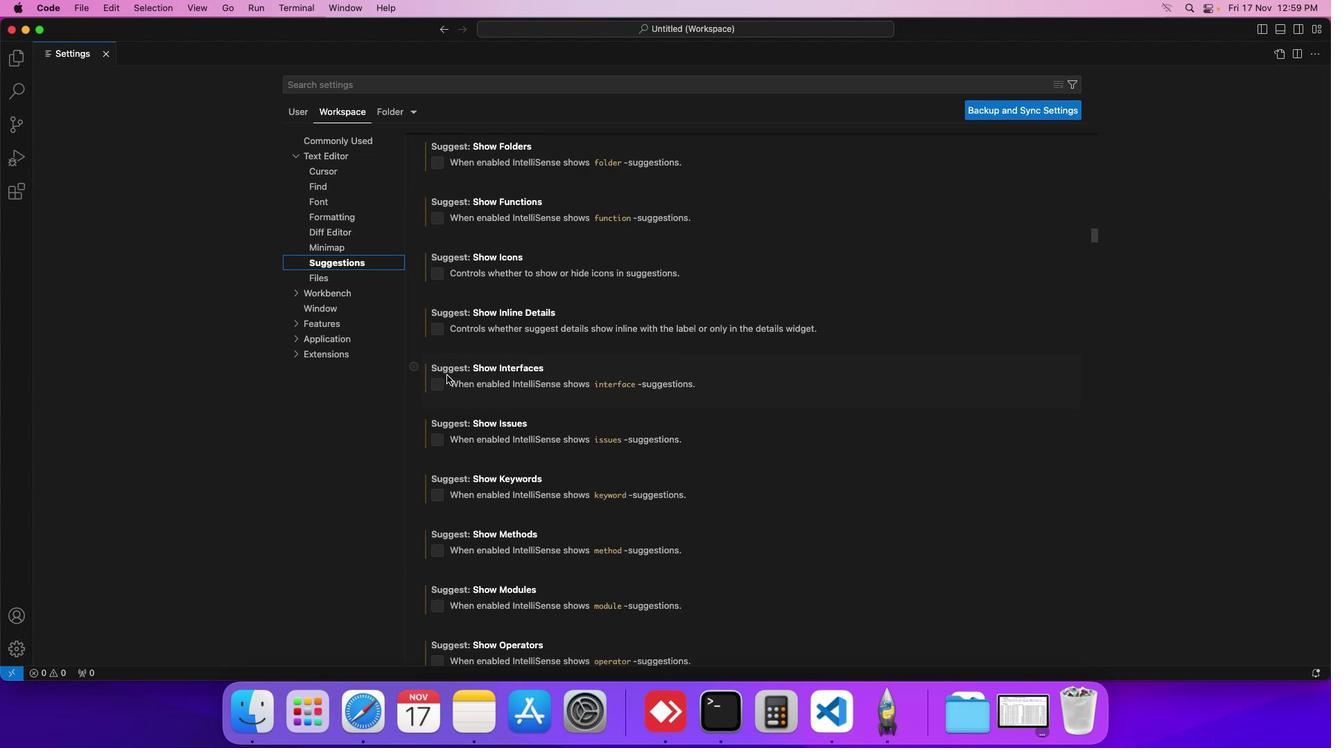 
Action: Mouse scrolled (445, 374) with delta (0, -4)
Screenshot: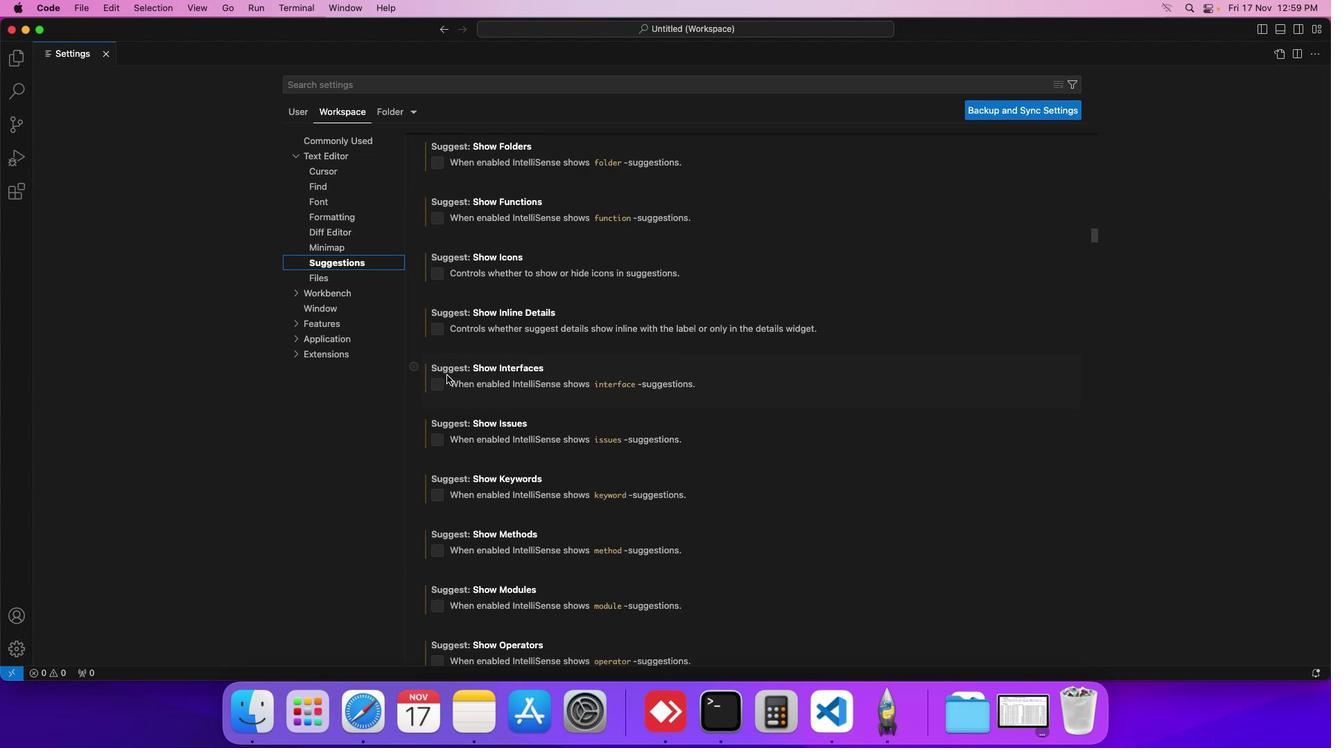 
Action: Mouse scrolled (445, 374) with delta (0, -4)
Screenshot: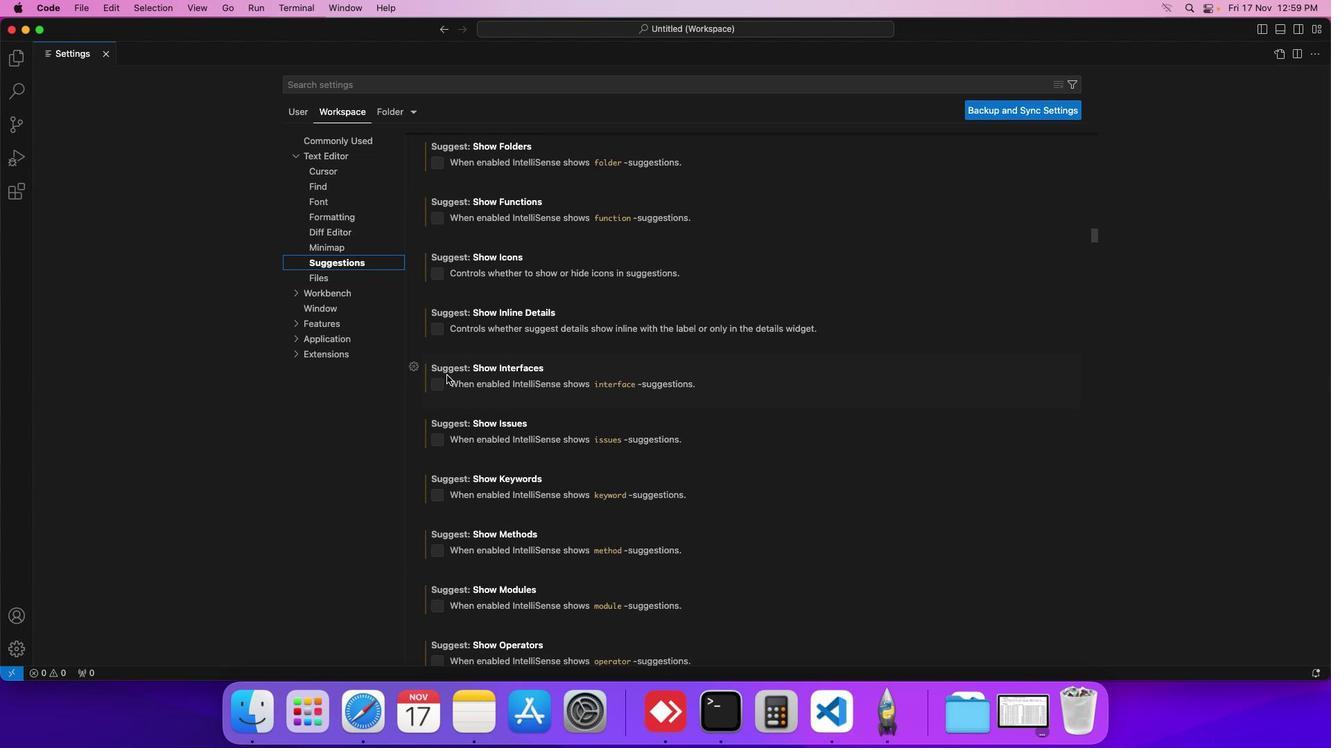 
Action: Mouse moved to (446, 373)
Screenshot: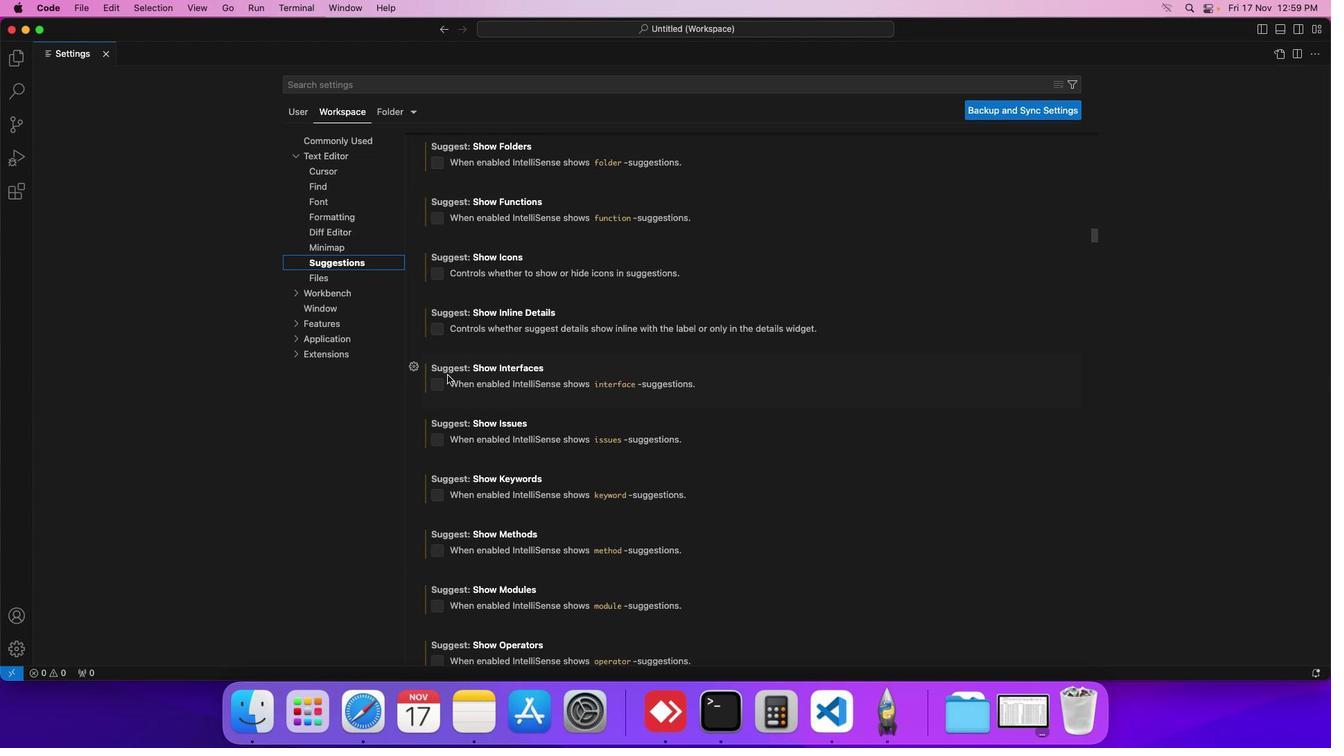 
Action: Mouse scrolled (446, 373) with delta (0, -1)
Screenshot: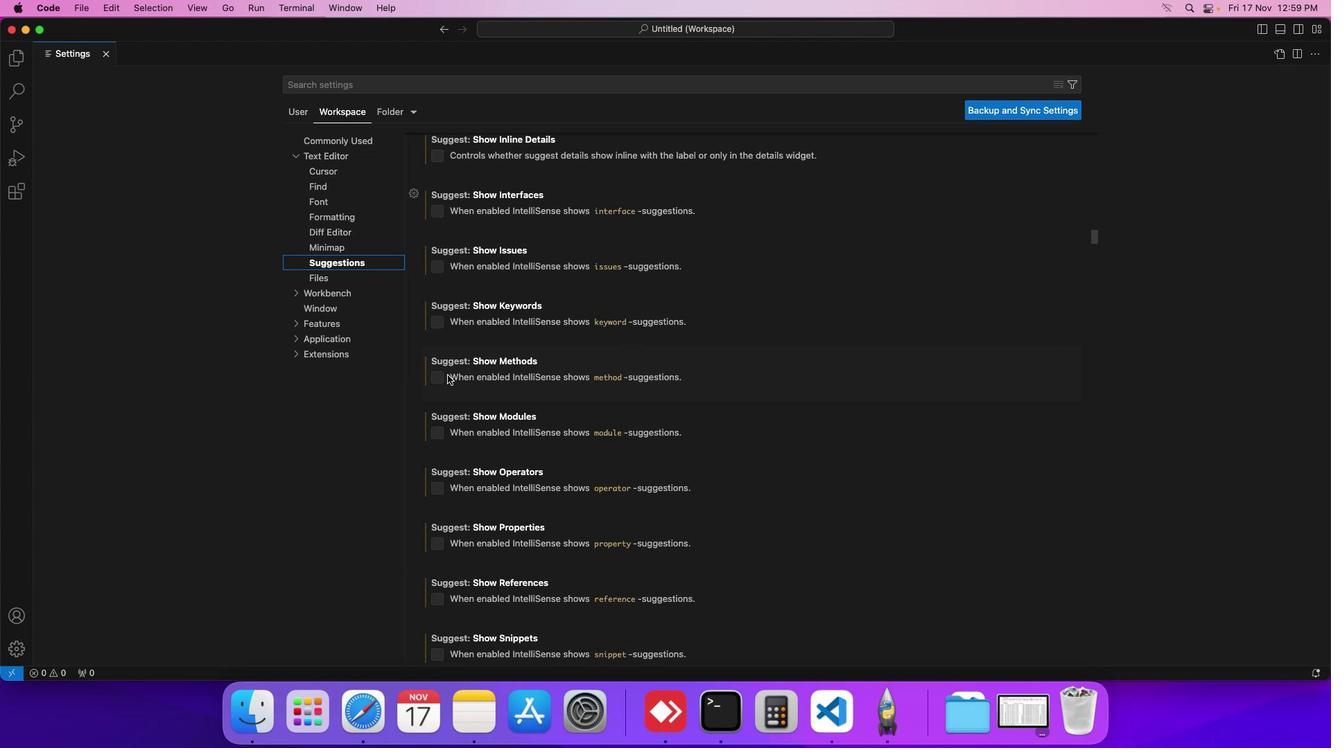 
Action: Mouse scrolled (446, 373) with delta (0, -1)
Screenshot: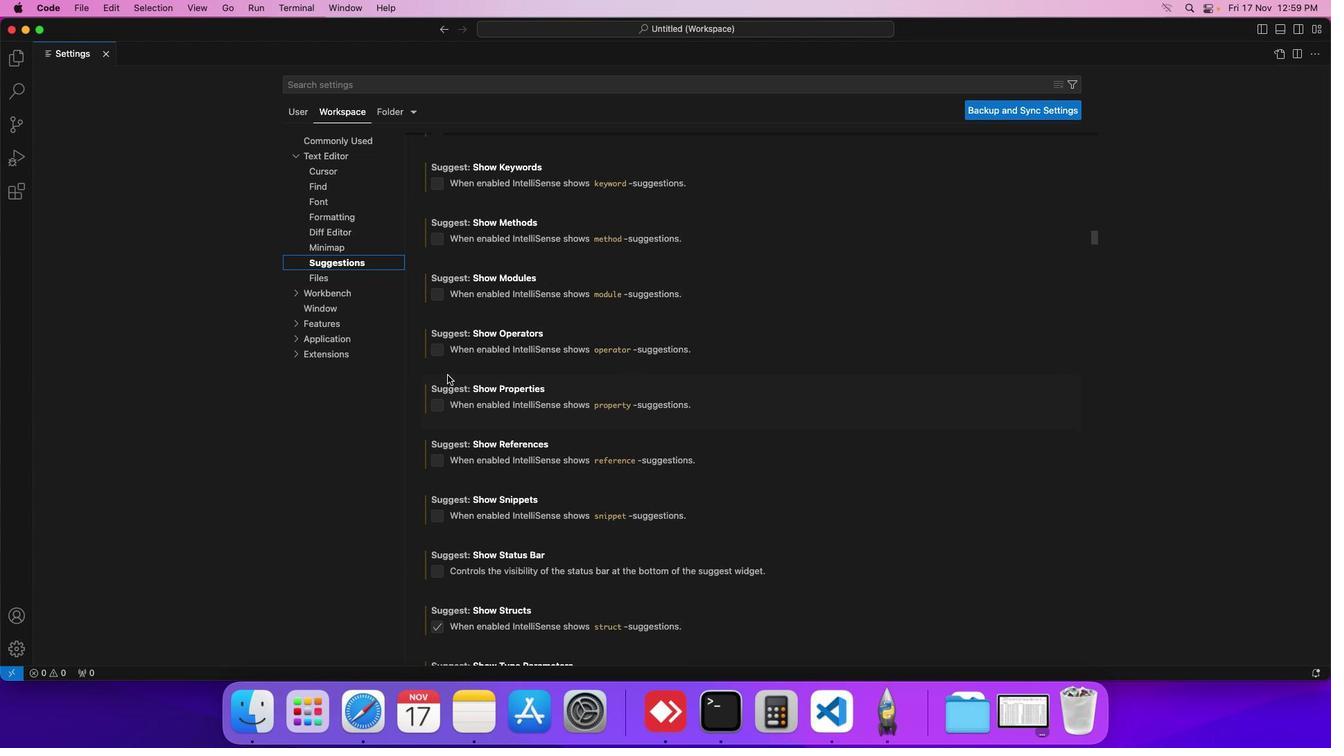 
Action: Mouse scrolled (446, 373) with delta (0, -2)
Screenshot: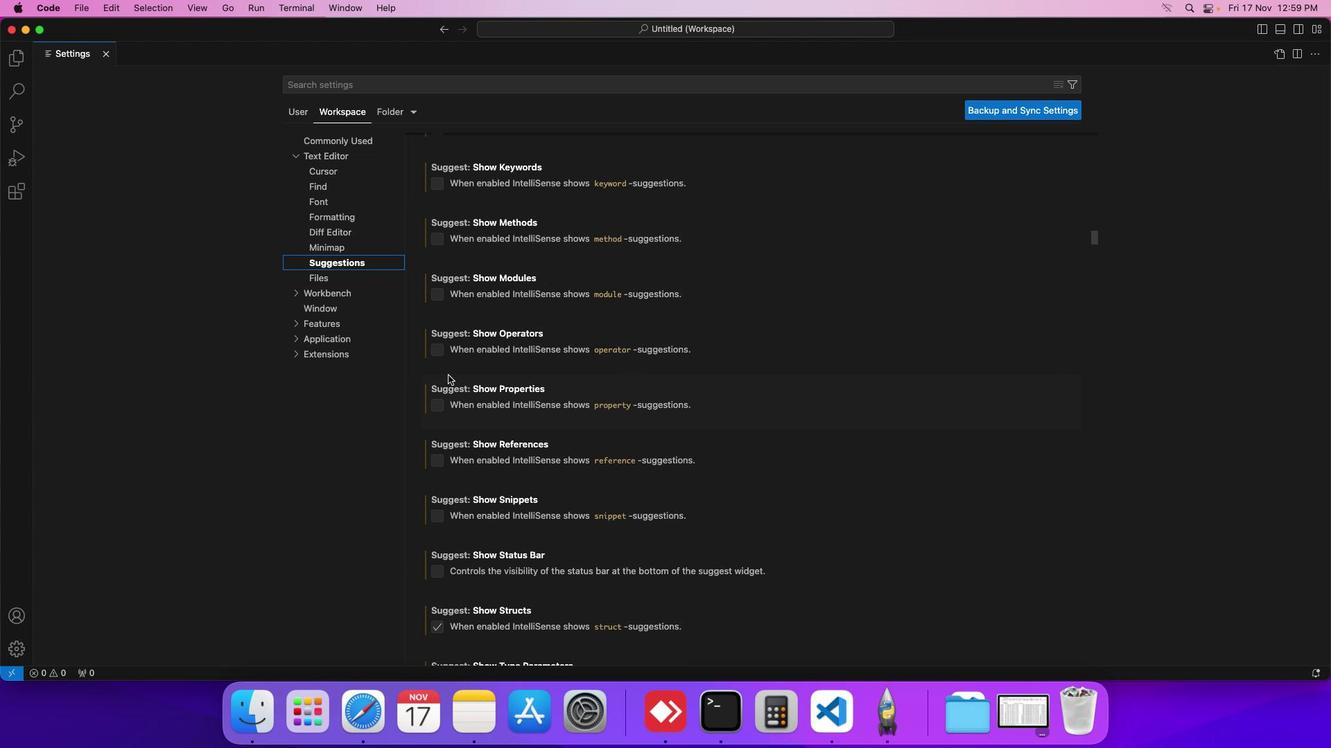 
Action: Mouse scrolled (446, 373) with delta (0, -3)
Screenshot: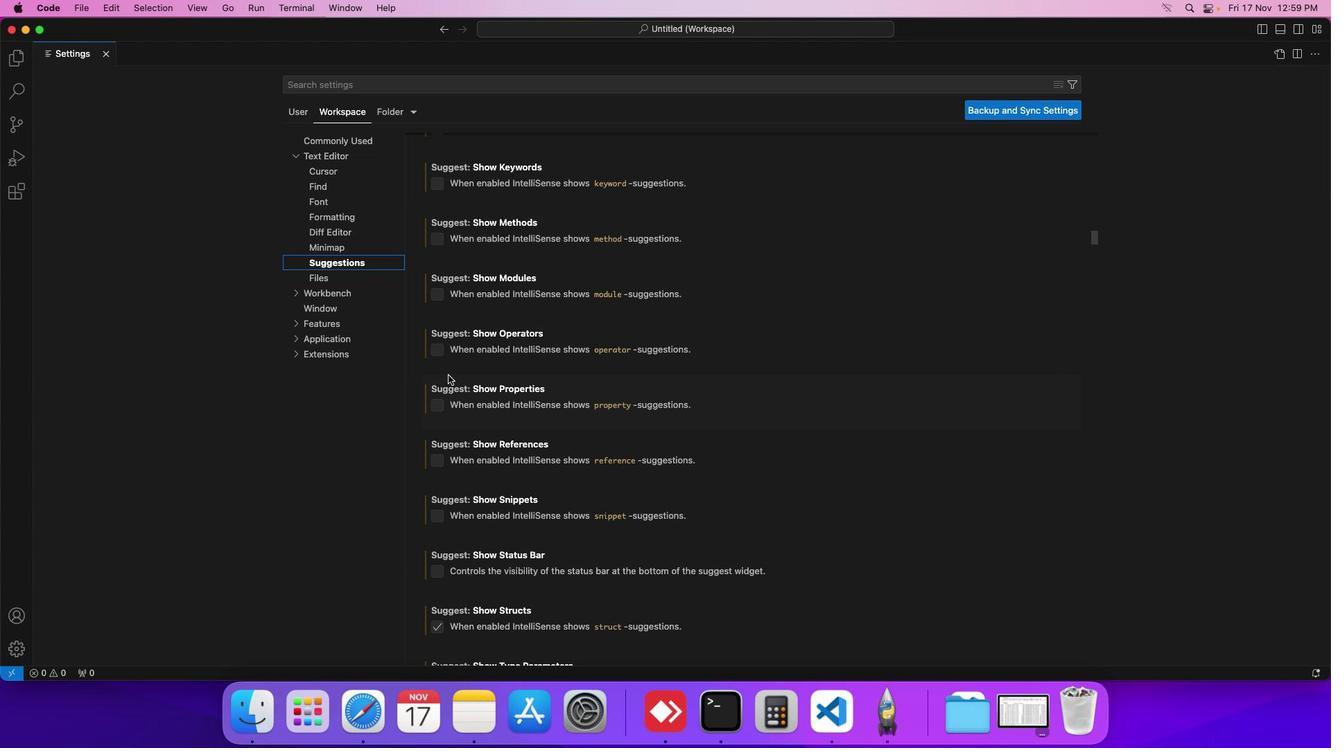 
Action: Mouse moved to (447, 374)
Screenshot: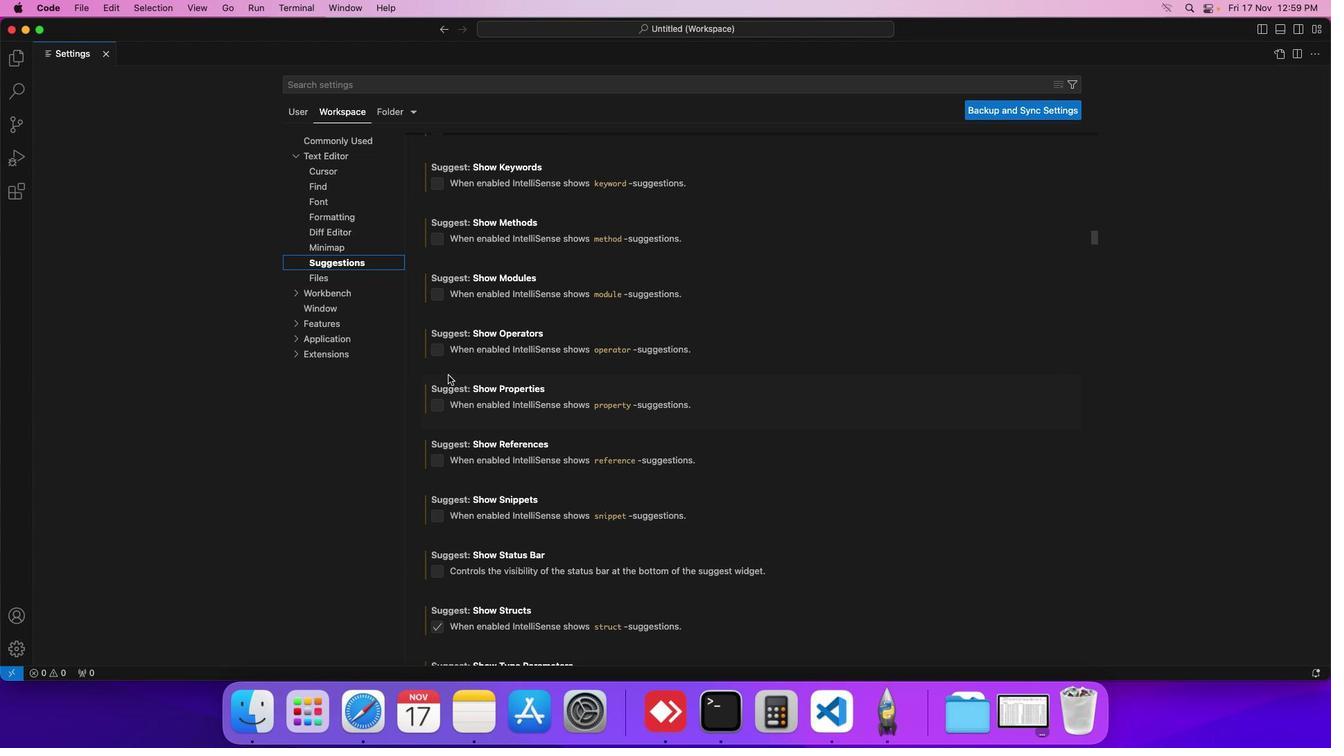 
Action: Mouse scrolled (447, 374) with delta (0, -1)
Screenshot: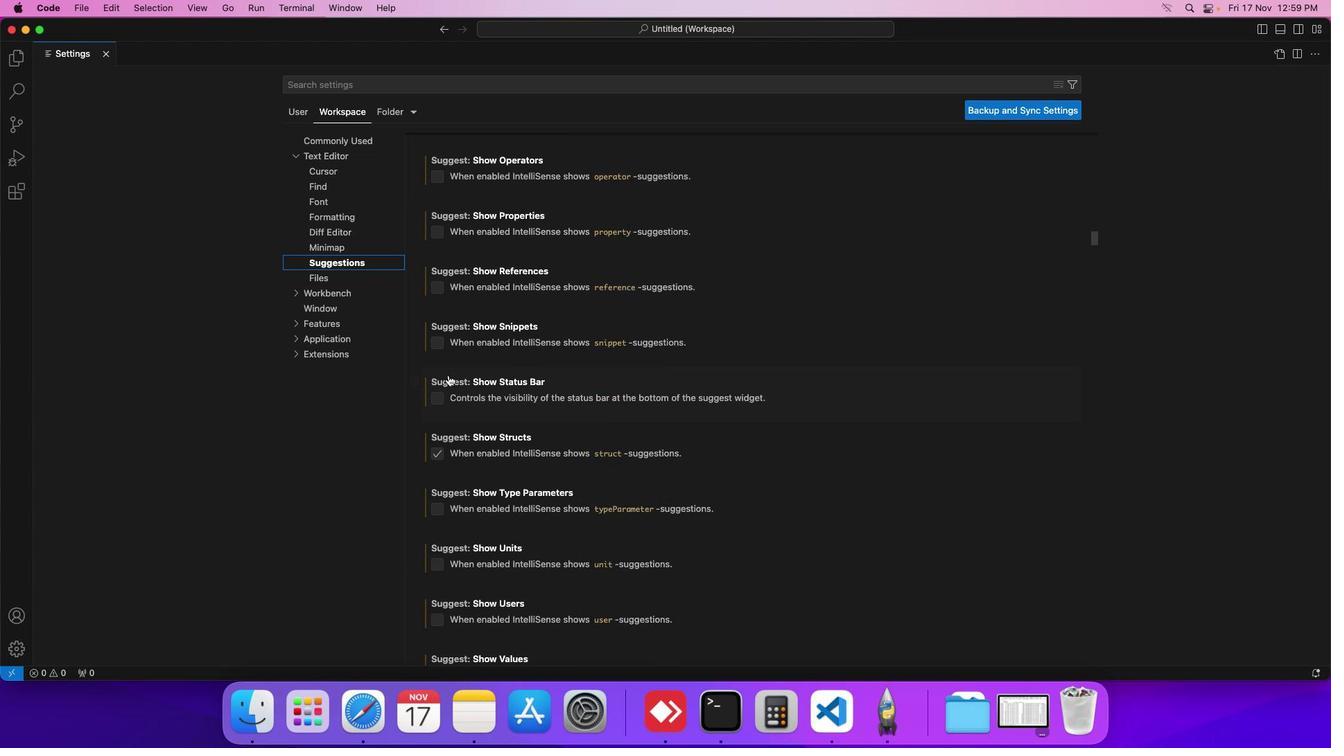 
Action: Mouse scrolled (447, 374) with delta (0, -1)
Screenshot: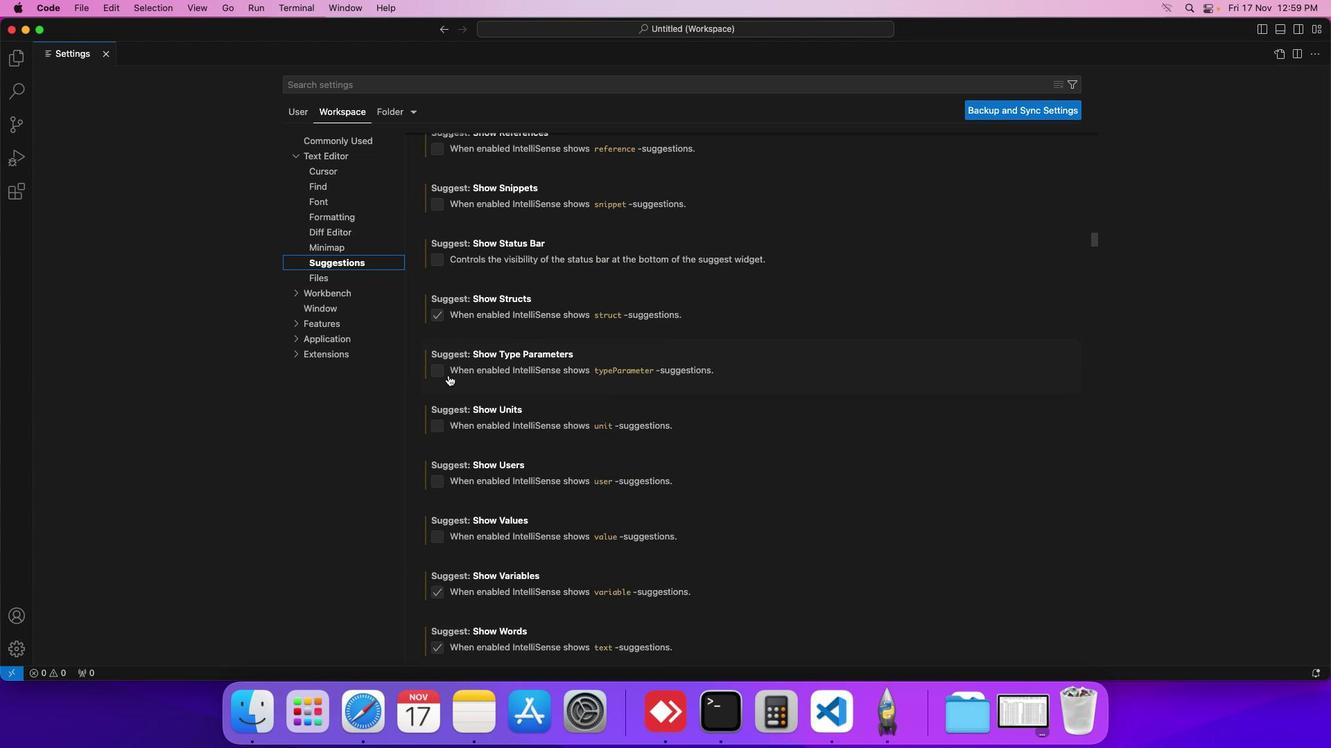 
Action: Mouse scrolled (447, 374) with delta (0, -2)
Screenshot: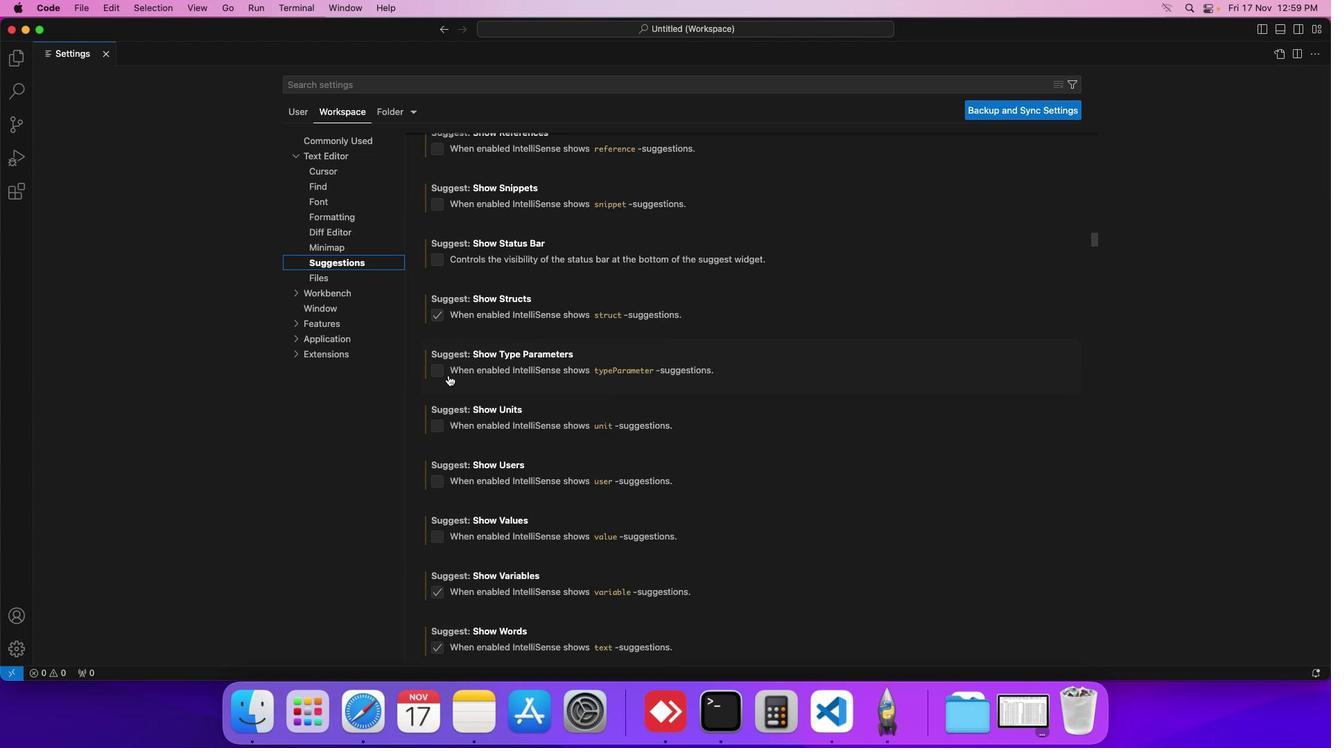 
Action: Mouse scrolled (447, 374) with delta (0, -3)
Screenshot: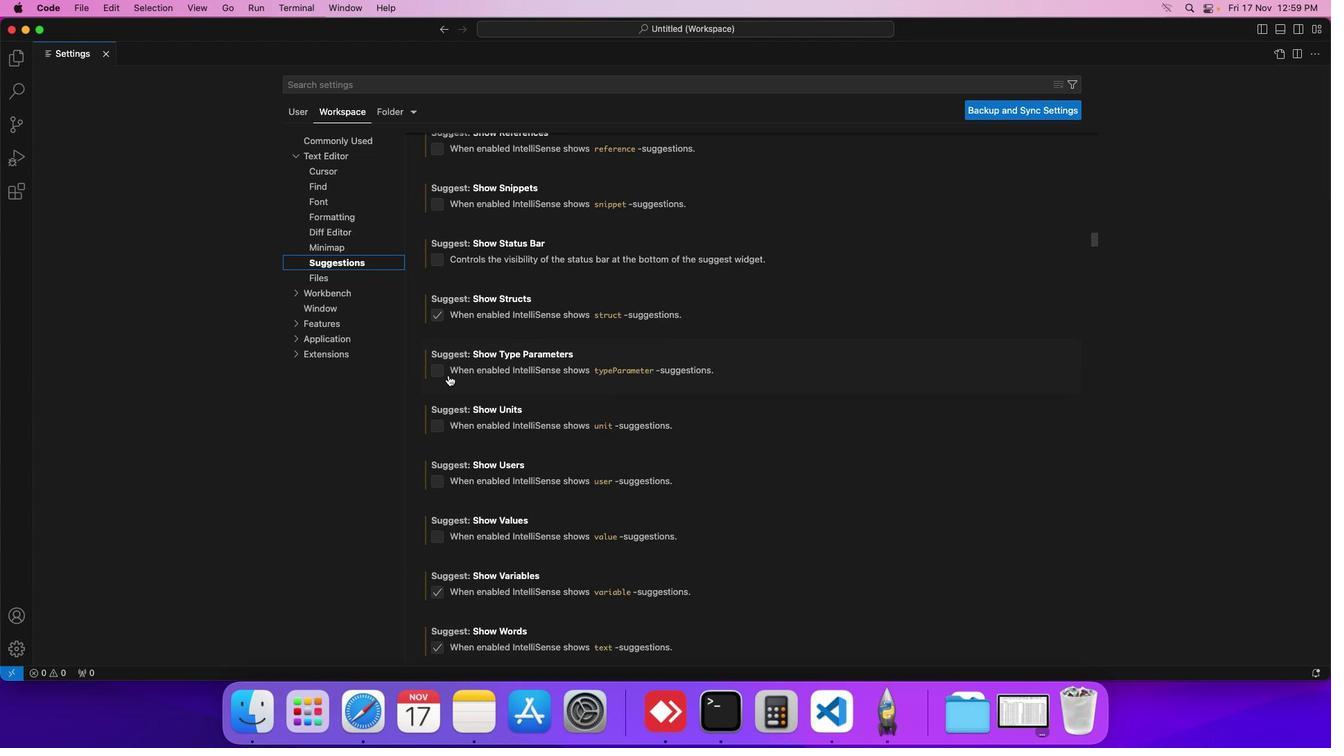 
Action: Mouse scrolled (447, 374) with delta (0, -1)
Screenshot: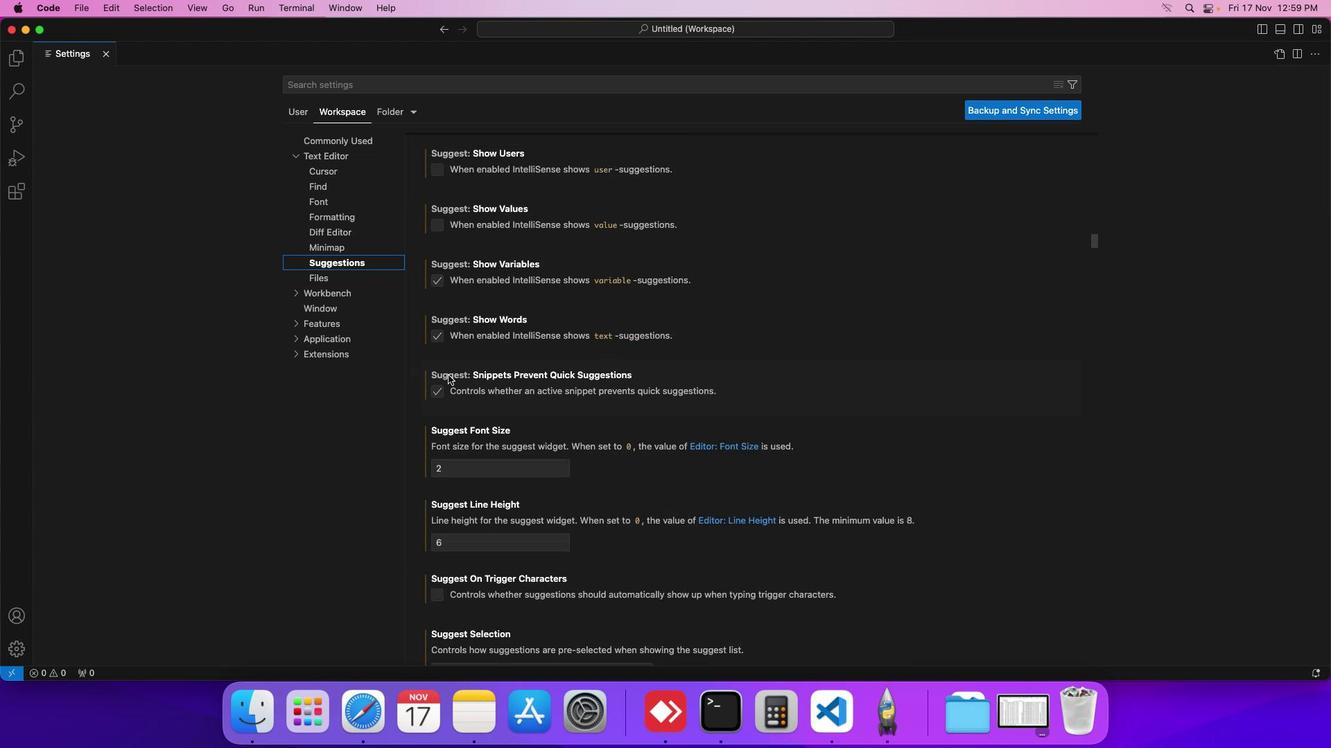 
Action: Mouse scrolled (447, 374) with delta (0, -1)
Screenshot: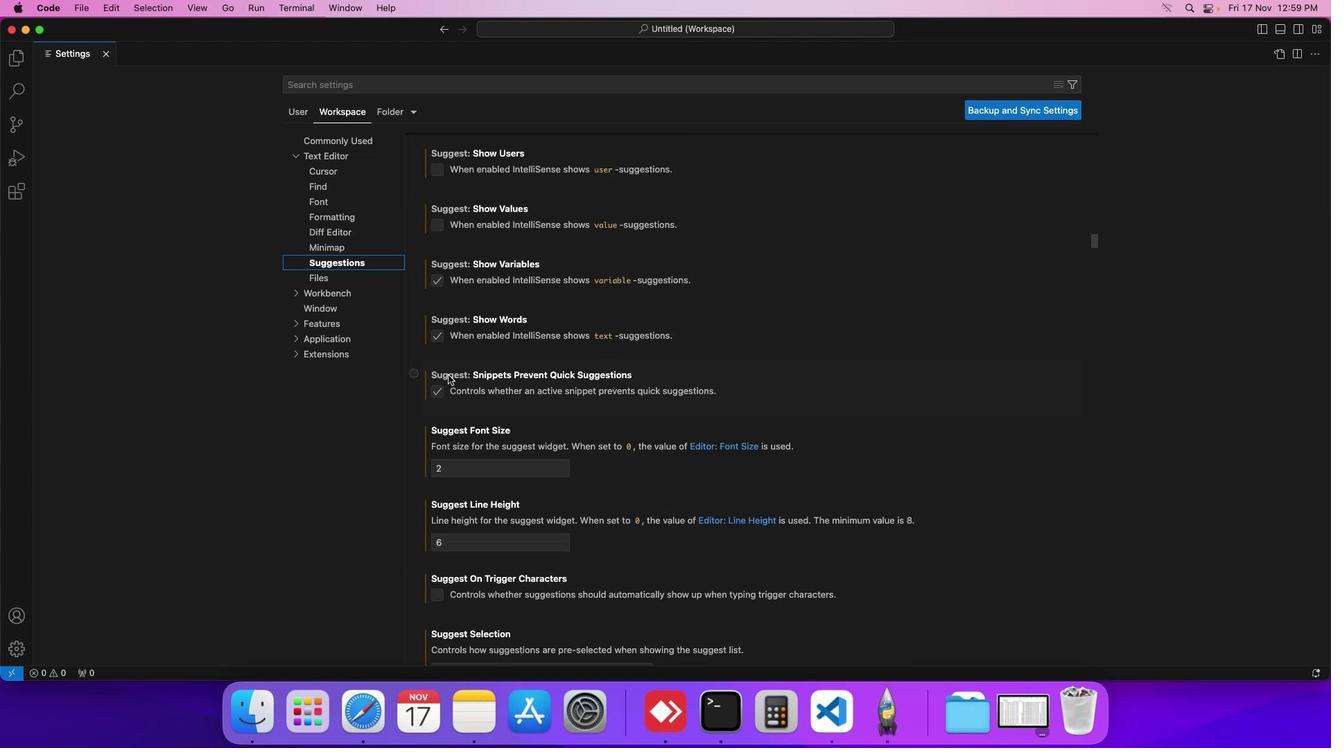 
Action: Mouse scrolled (447, 374) with delta (0, -2)
Screenshot: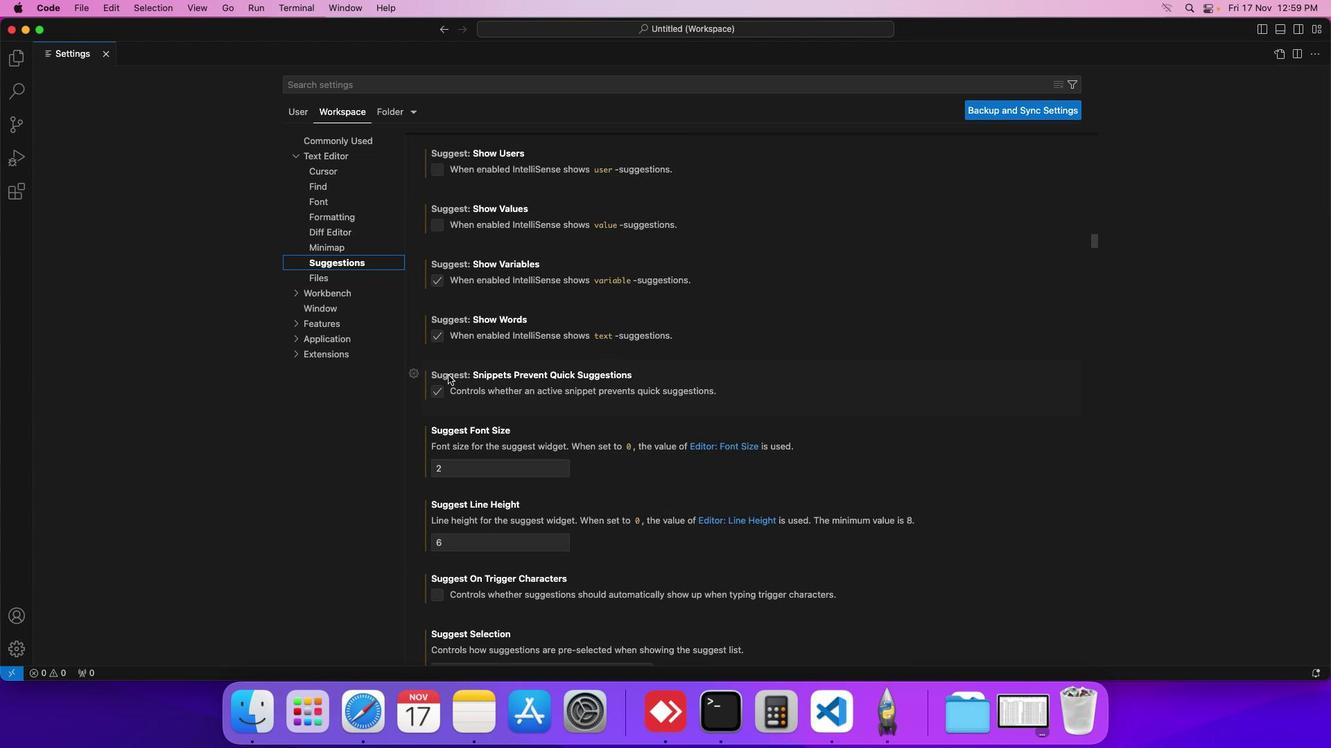 
Action: Mouse scrolled (447, 374) with delta (0, -3)
Screenshot: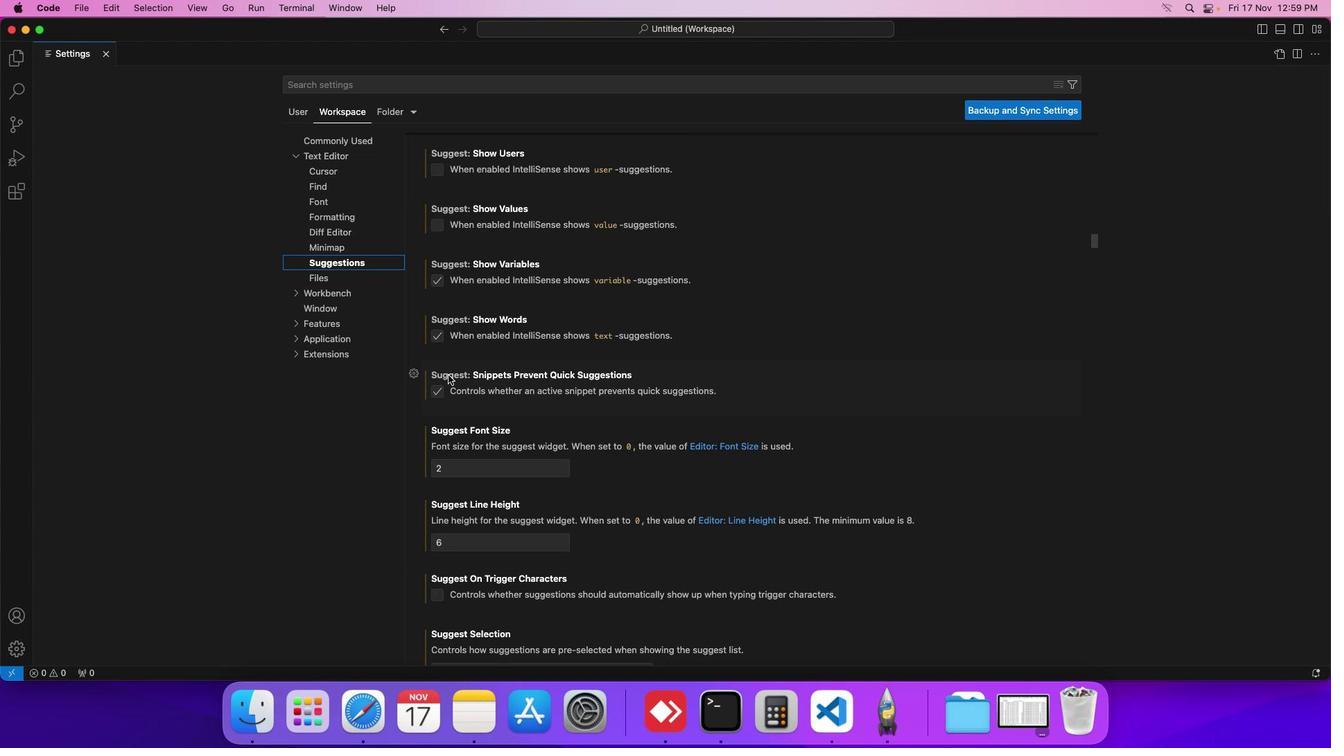 
Action: Mouse scrolled (447, 374) with delta (0, -1)
Screenshot: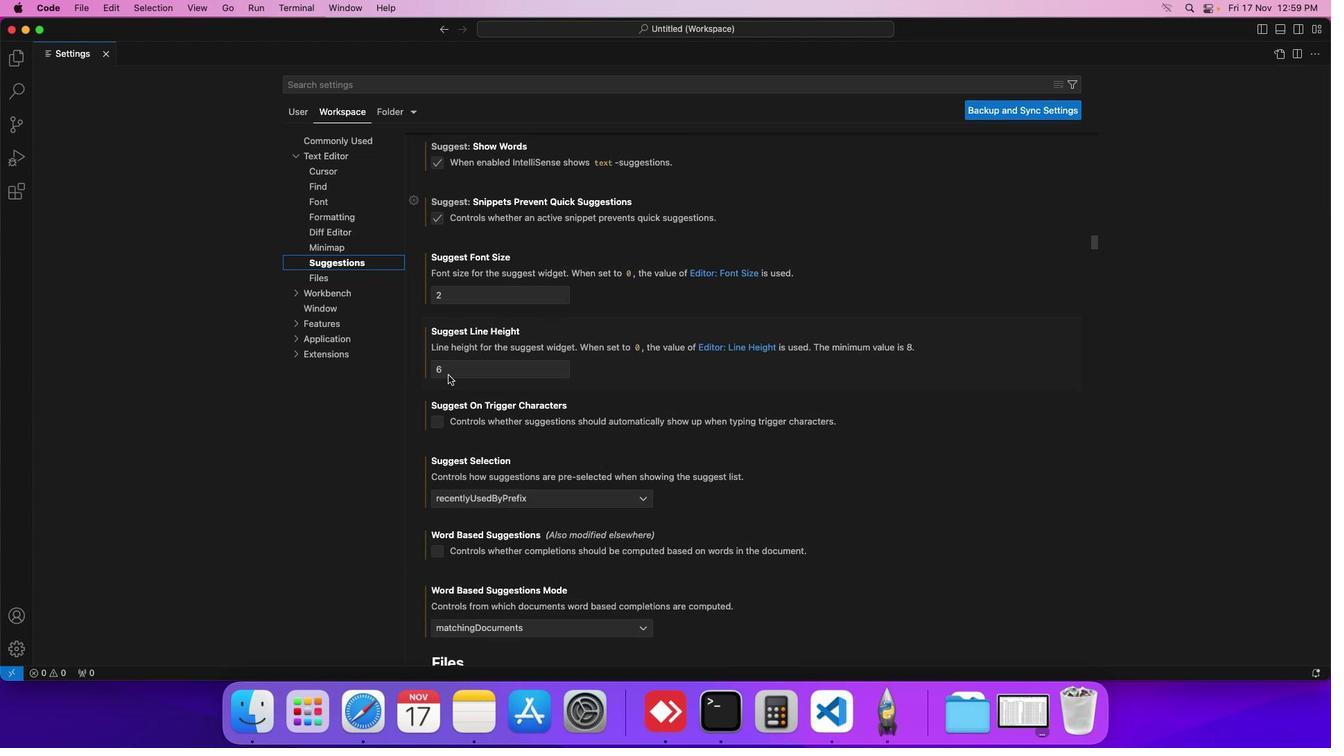 
Action: Mouse scrolled (447, 374) with delta (0, -1)
Screenshot: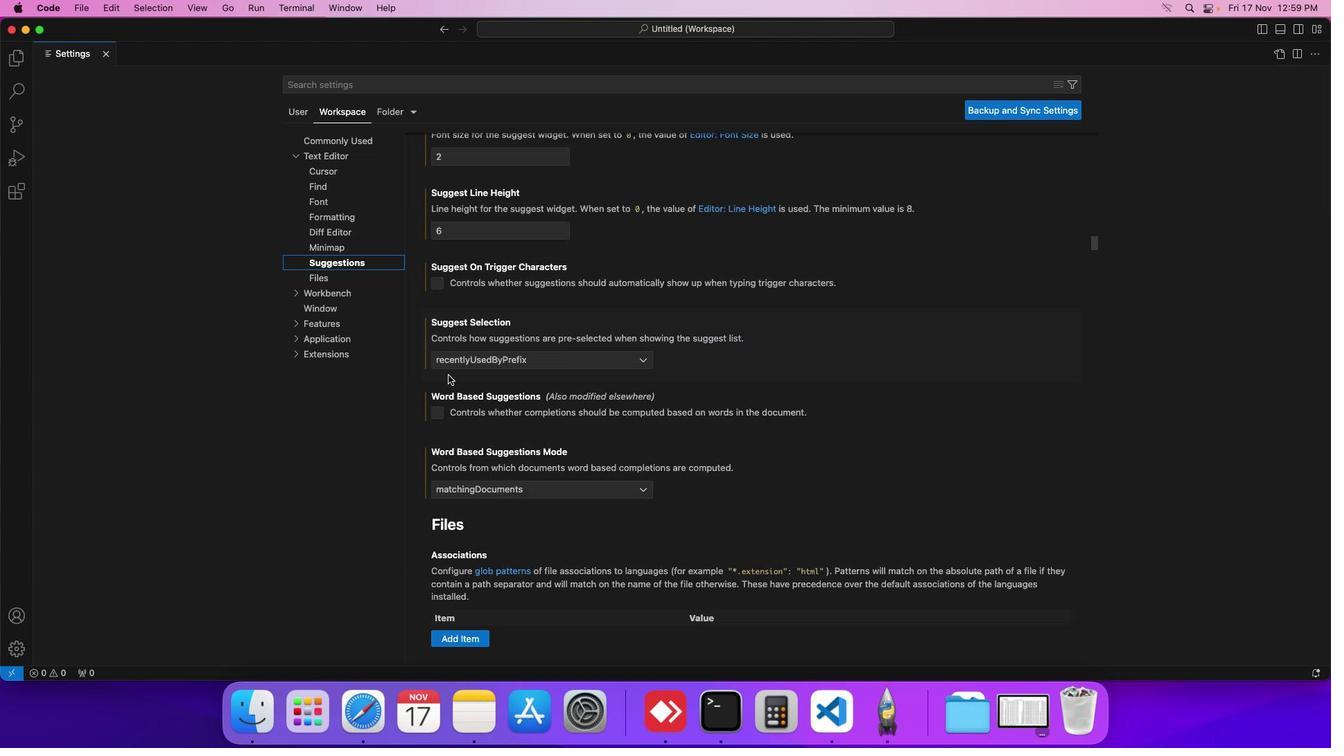 
Action: Mouse scrolled (447, 374) with delta (0, -2)
Screenshot: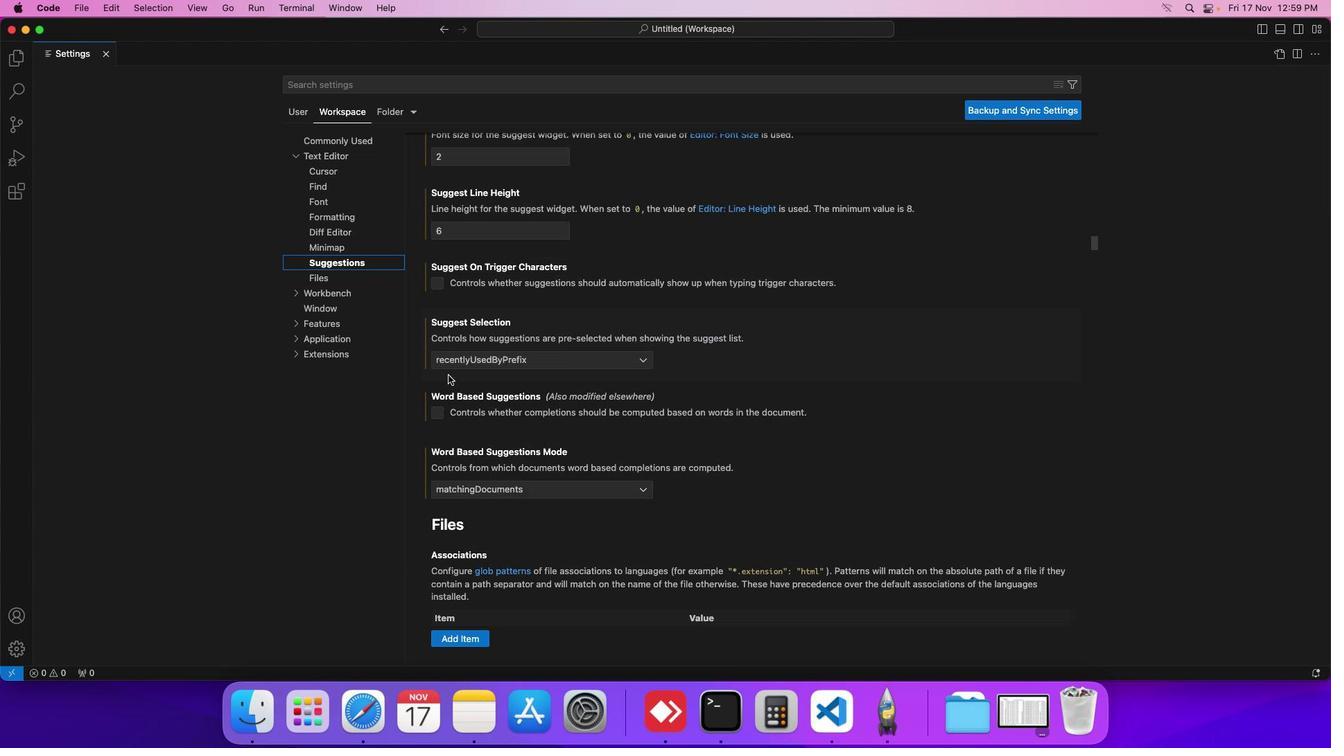 
Action: Mouse scrolled (447, 374) with delta (0, -3)
Screenshot: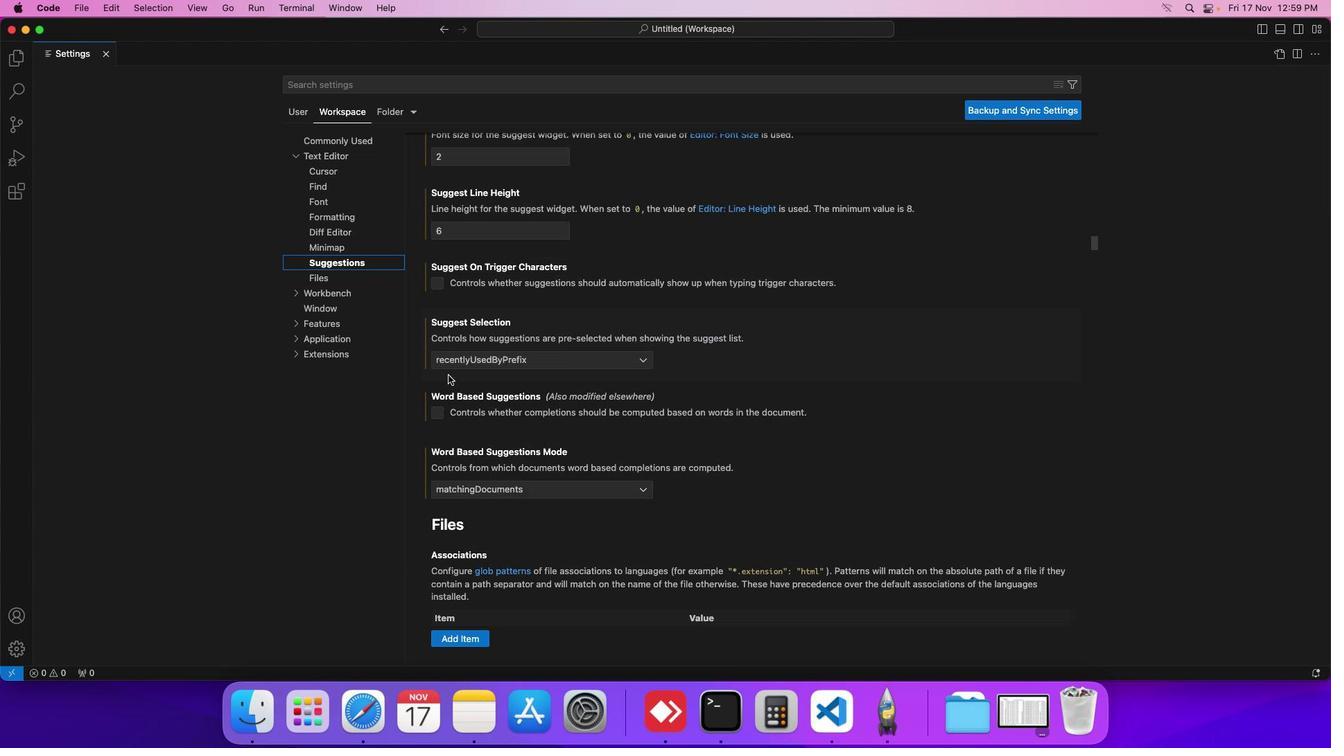 
Action: Mouse scrolled (447, 374) with delta (0, -1)
Screenshot: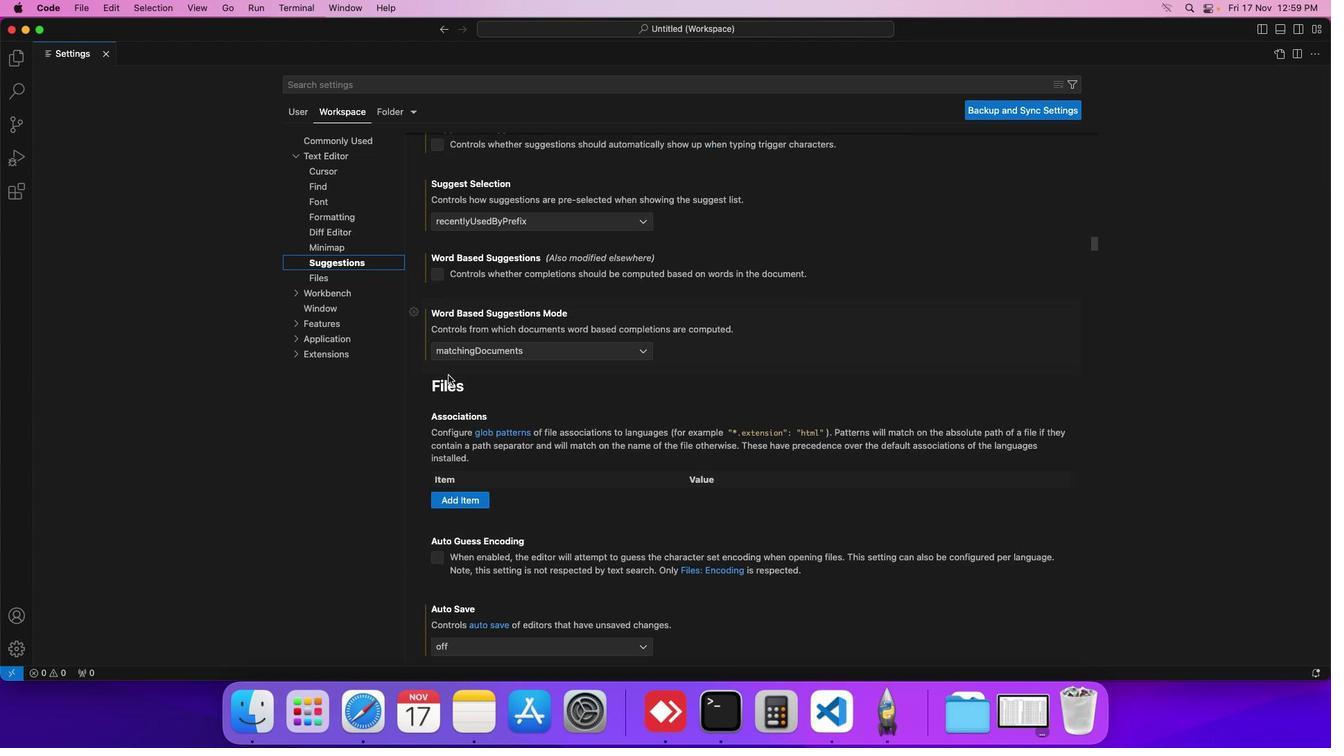 
Action: Mouse scrolled (447, 374) with delta (0, -1)
Screenshot: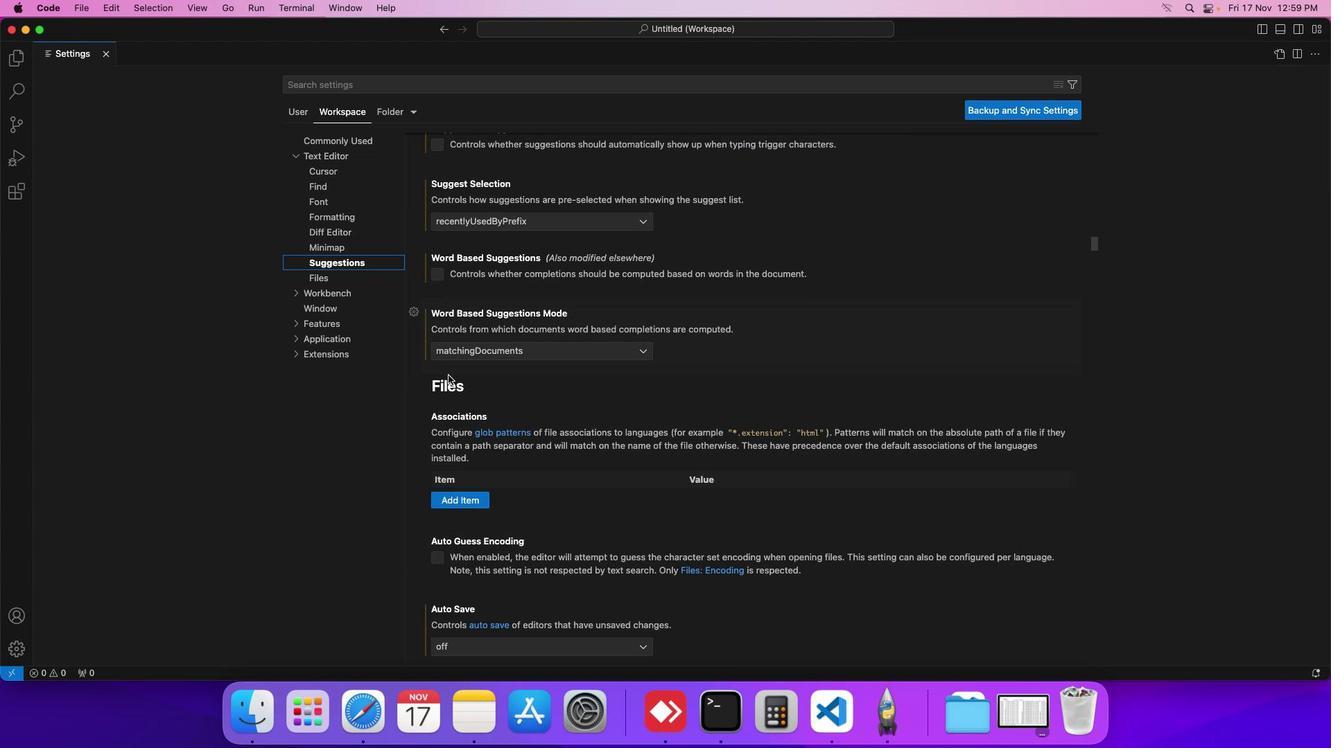 
Action: Mouse scrolled (447, 374) with delta (0, -2)
Screenshot: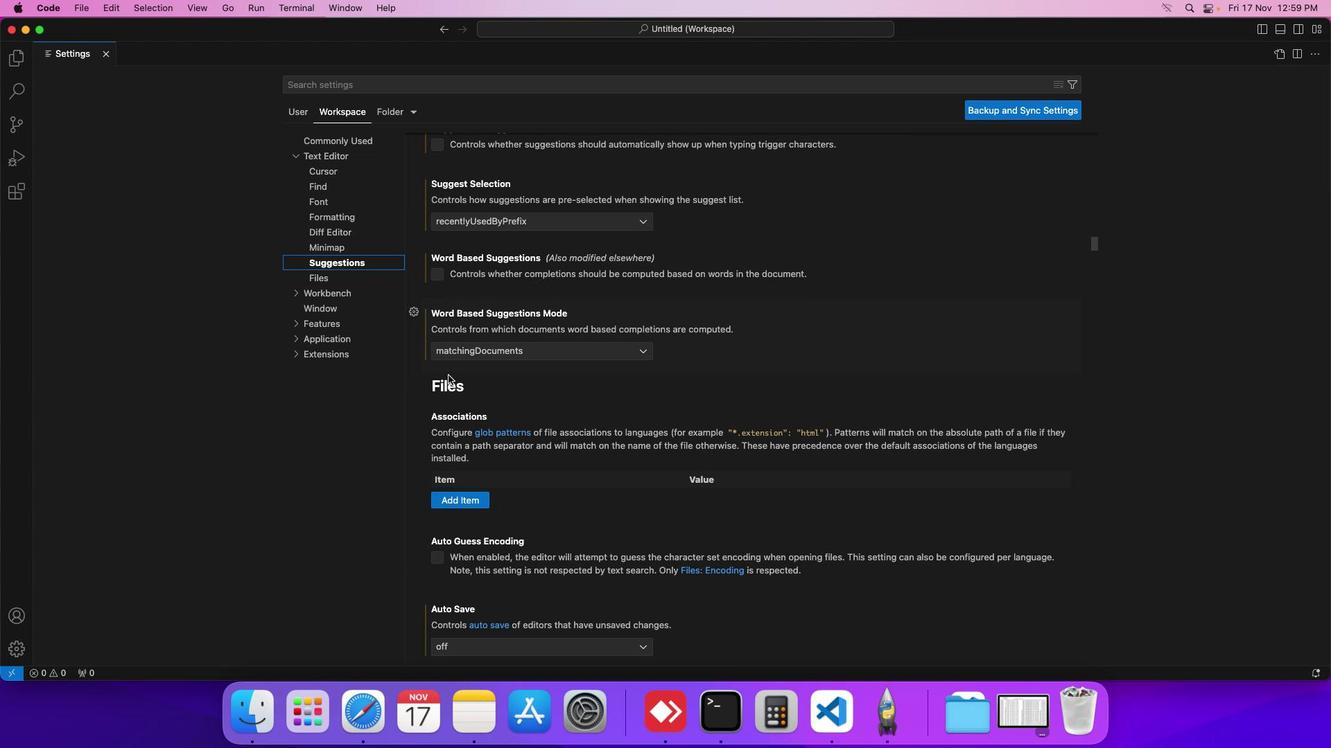 
Action: Mouse scrolled (447, 374) with delta (0, 0)
Screenshot: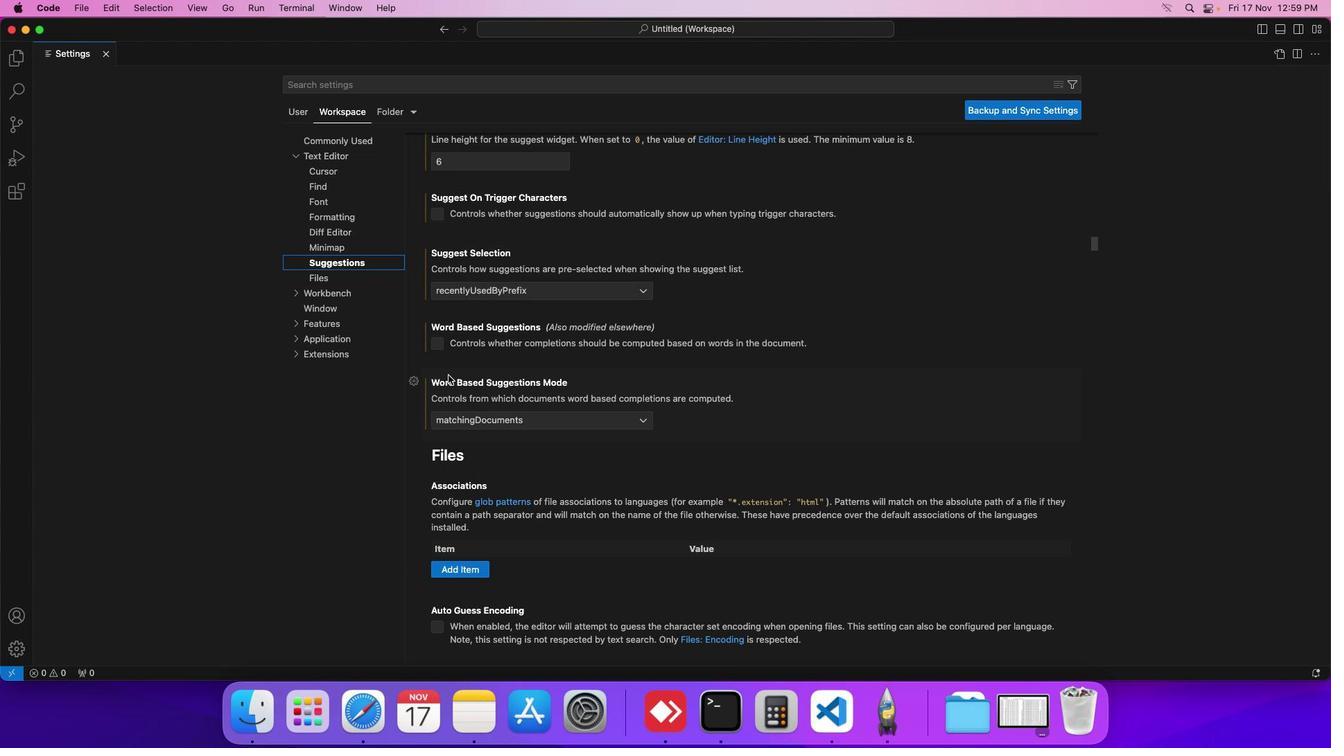 
Action: Mouse scrolled (447, 374) with delta (0, 0)
Screenshot: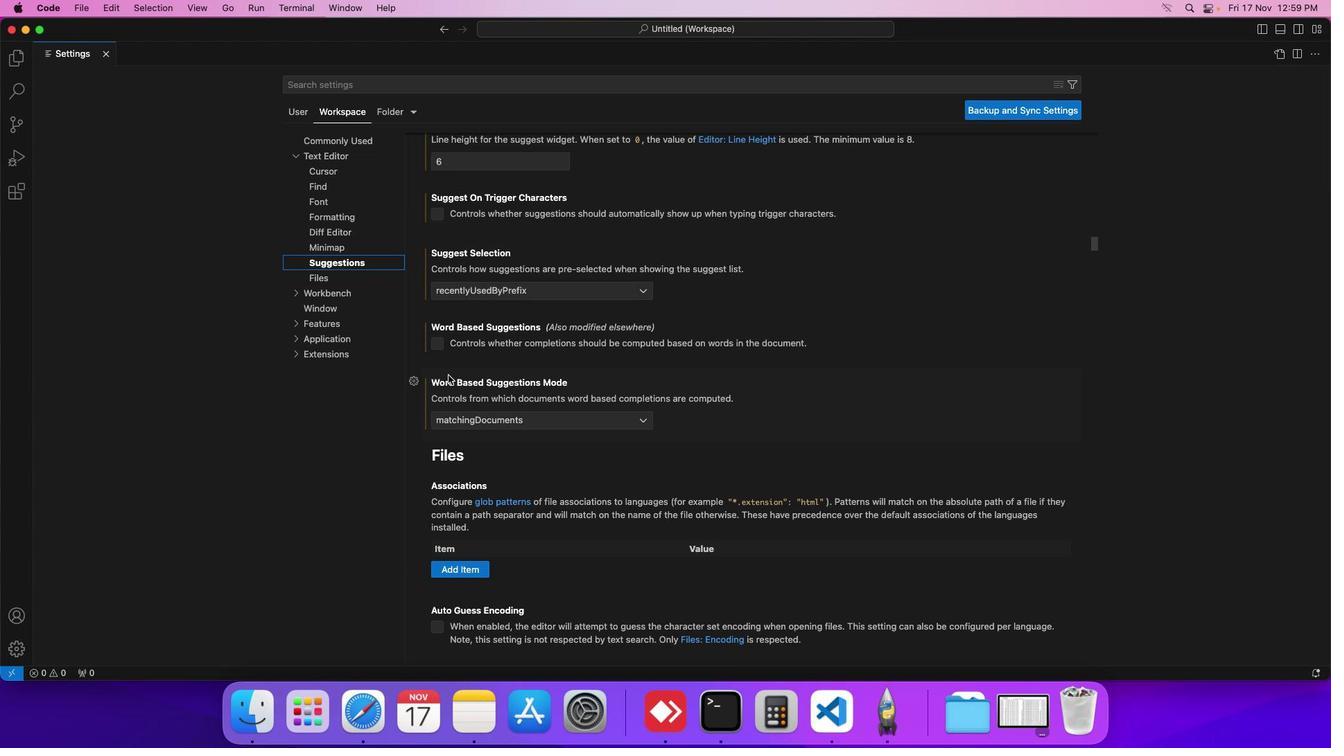 
Action: Mouse moved to (501, 415)
Screenshot: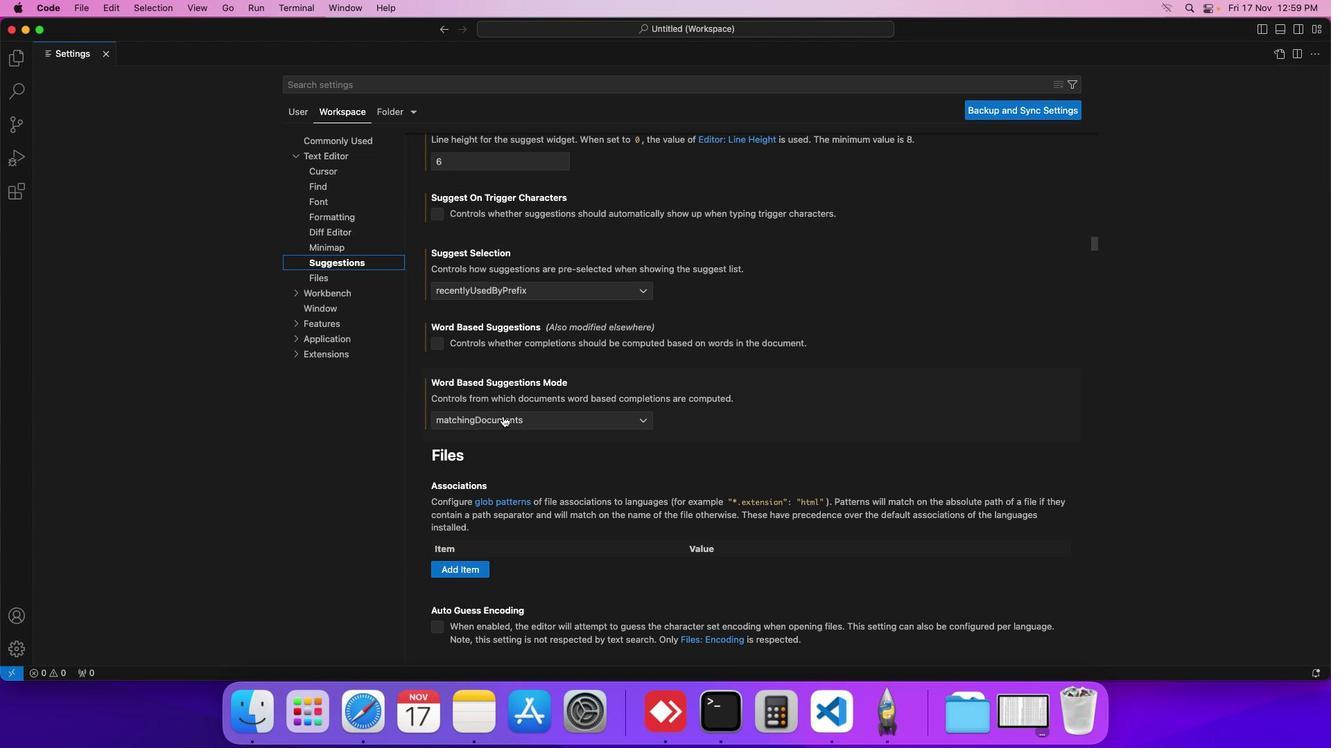 
Action: Mouse pressed left at (501, 415)
Screenshot: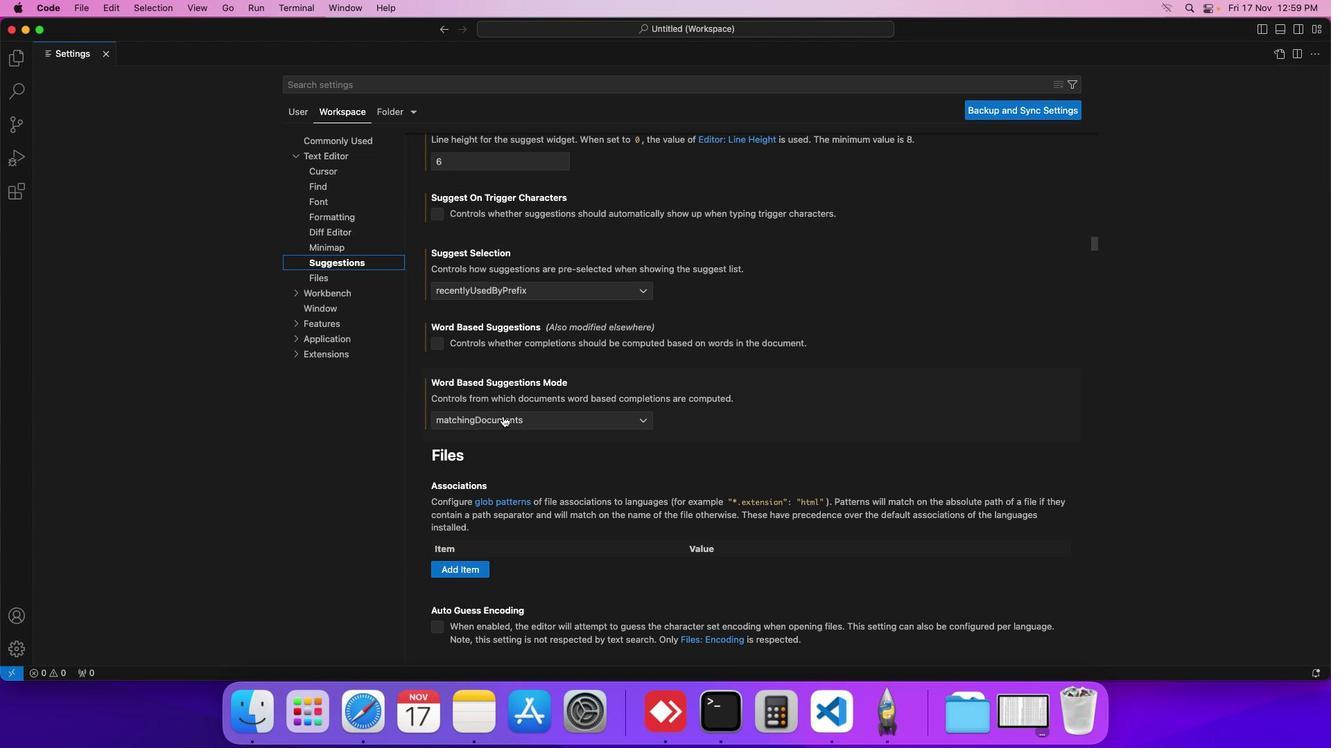 
Action: Mouse moved to (471, 461)
Screenshot: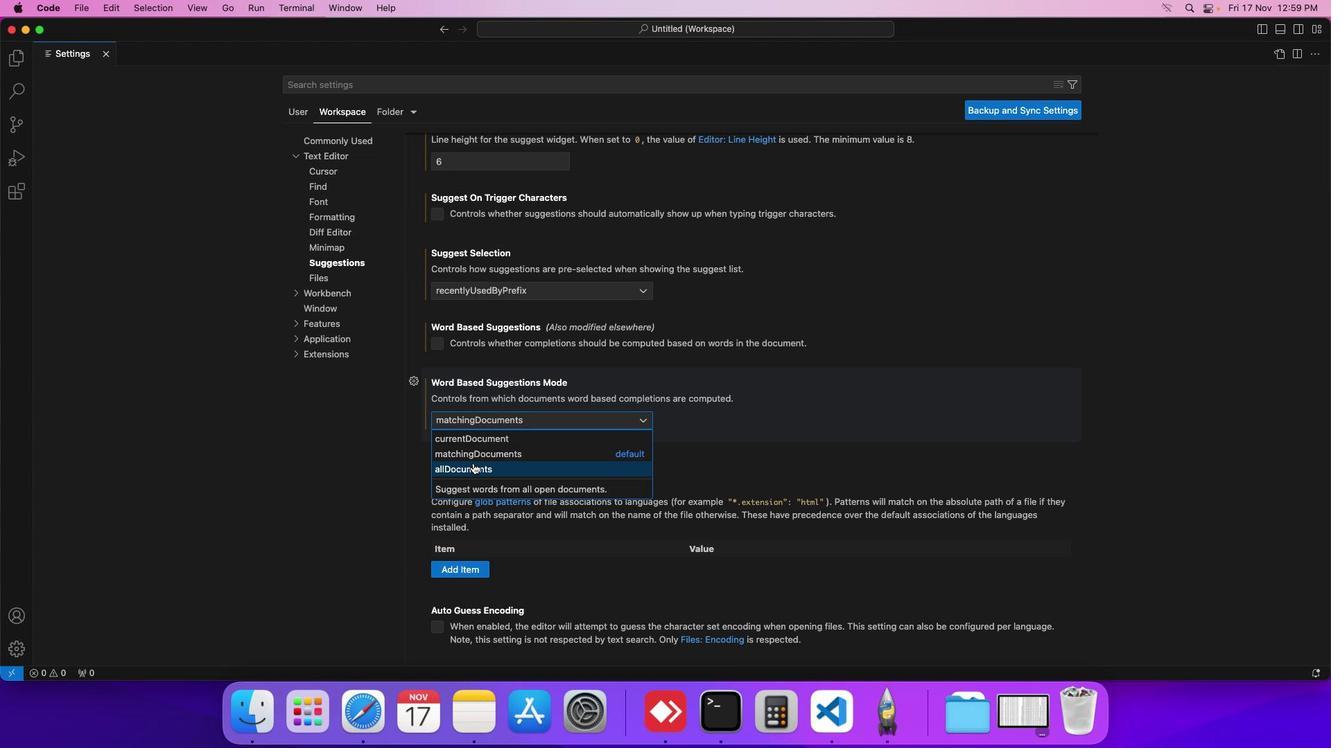 
Action: Mouse pressed left at (471, 461)
Screenshot: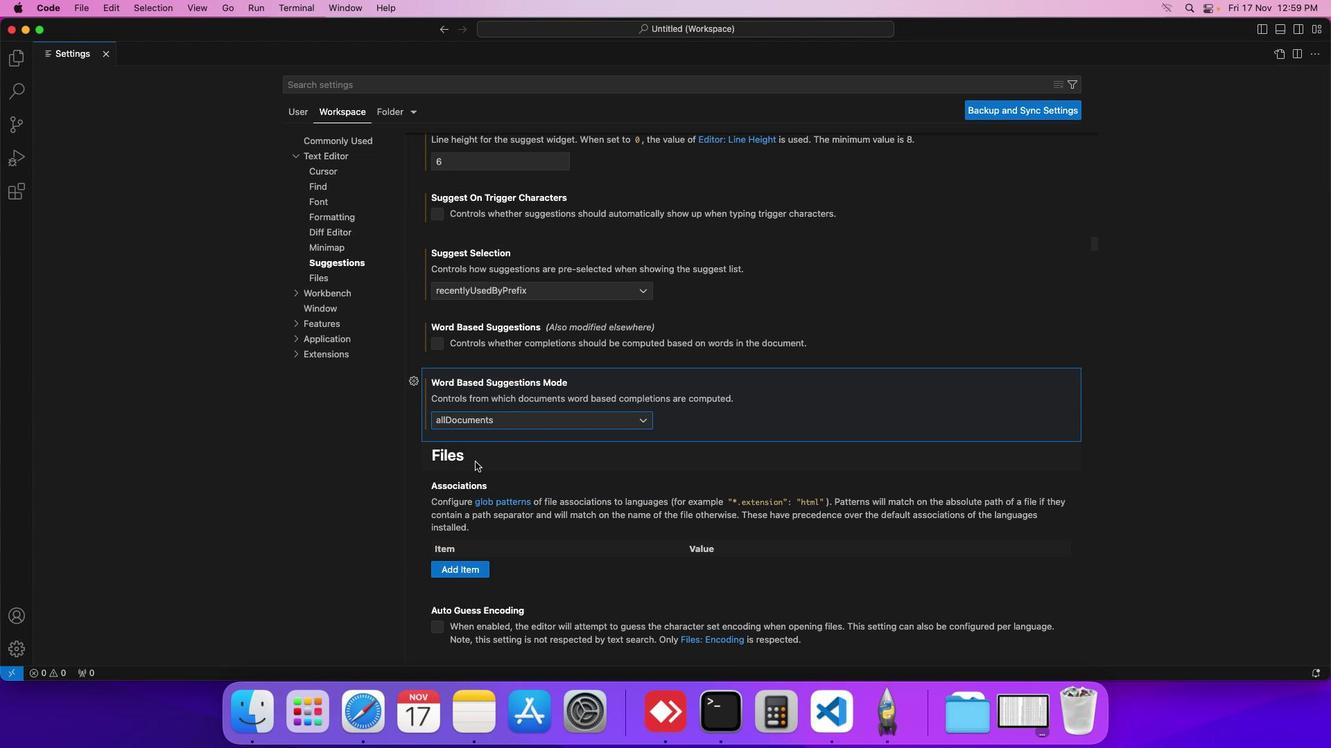 
Action: Mouse moved to (520, 433)
Screenshot: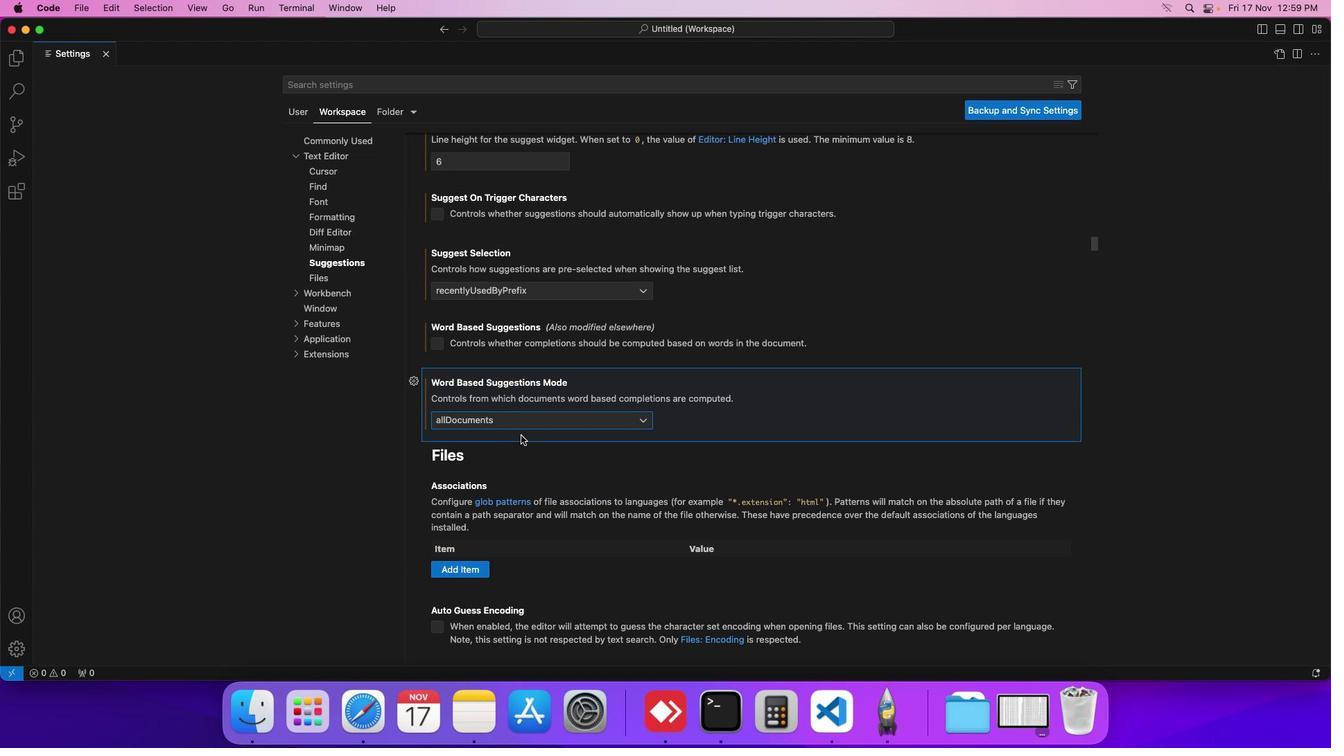 
